 Task: Look for space in Helsingør, Denmark from 5th July, 2023 to 11th July, 2023 for 2 adults in price range Rs.8000 to Rs.16000. Place can be entire place with 2 bedrooms having 2 beds and 1 bathroom. Property type can be house, flat, guest house. Booking option can be shelf check-in. Required host language is English.
Action: Mouse moved to (635, 99)
Screenshot: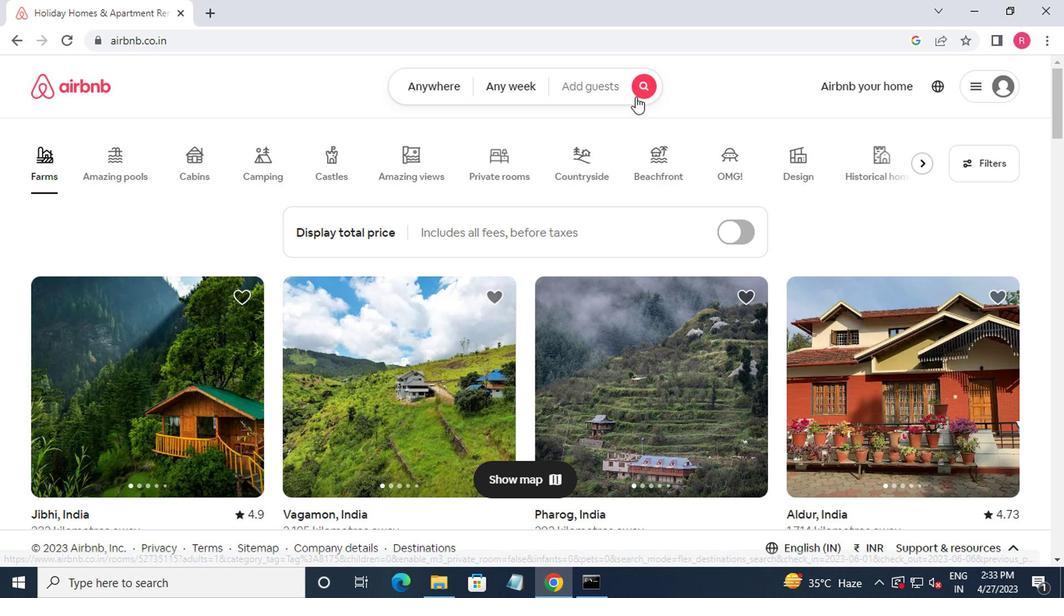 
Action: Mouse pressed left at (635, 99)
Screenshot: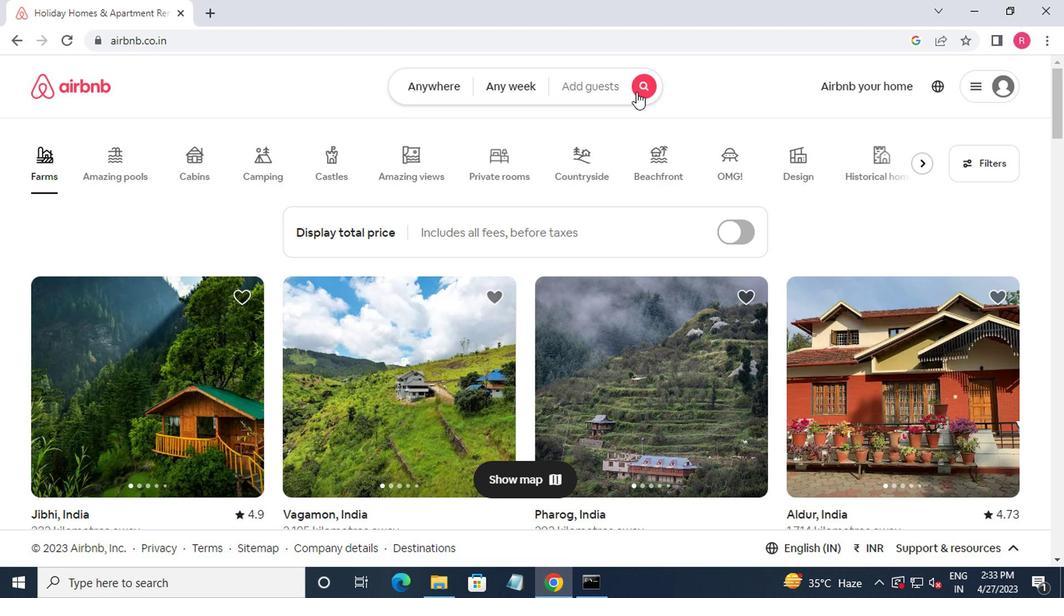 
Action: Mouse moved to (338, 151)
Screenshot: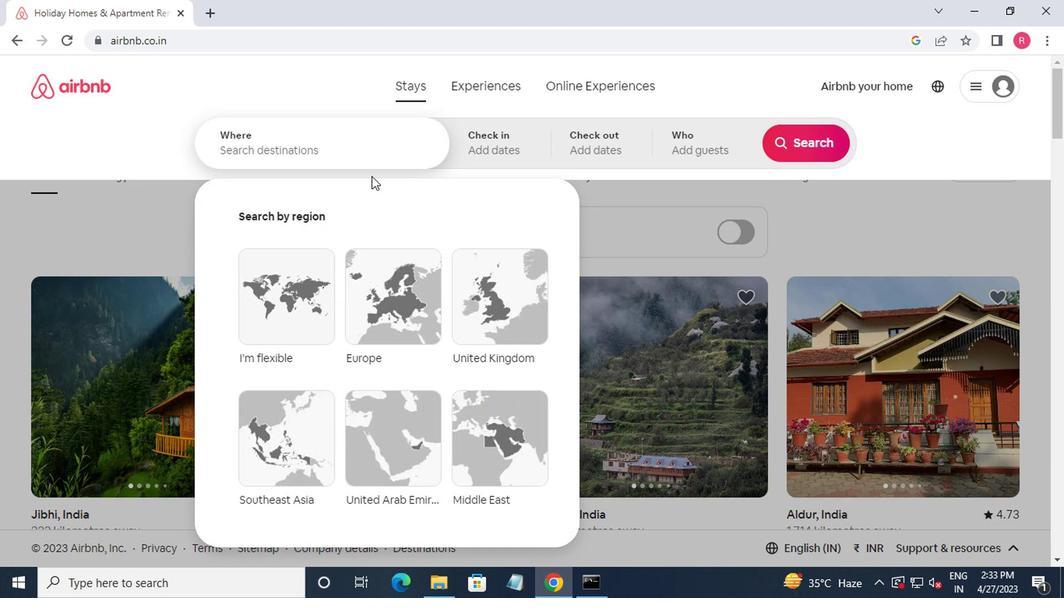 
Action: Mouse pressed left at (338, 151)
Screenshot: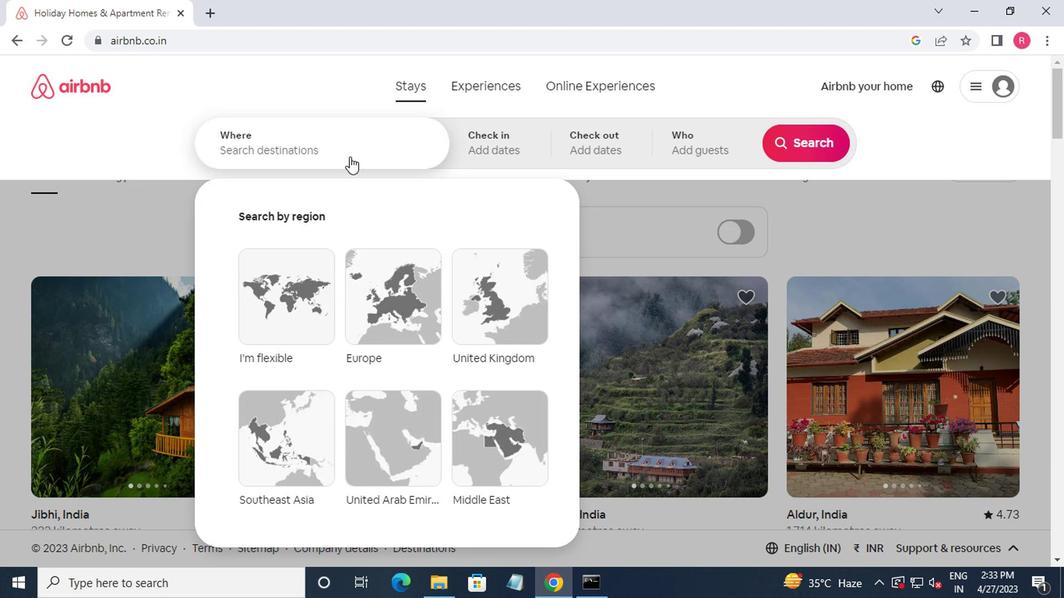 
Action: Mouse moved to (477, 71)
Screenshot: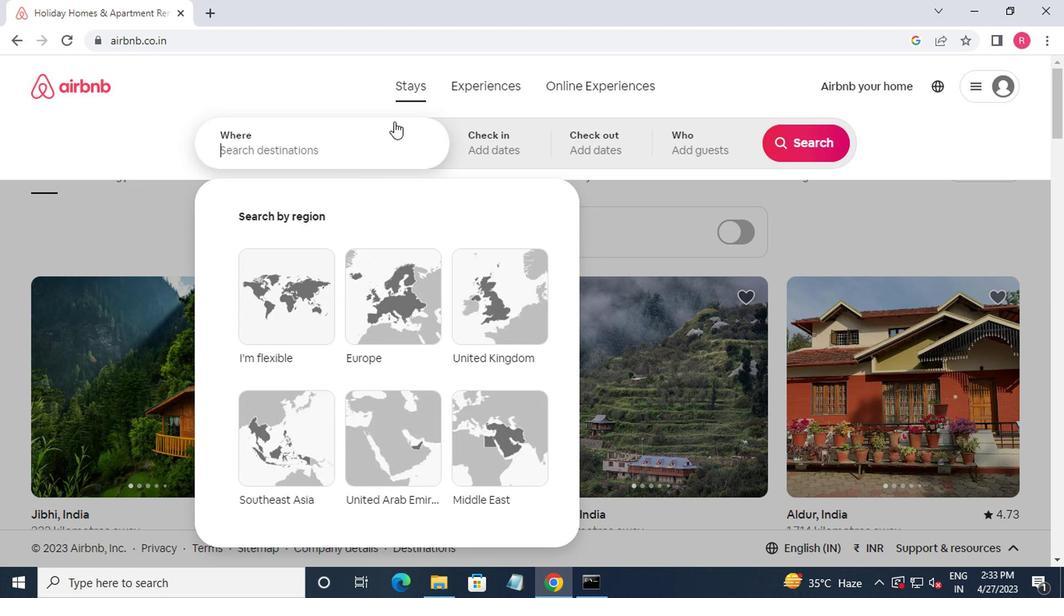 
Action: Key pressed he
Screenshot: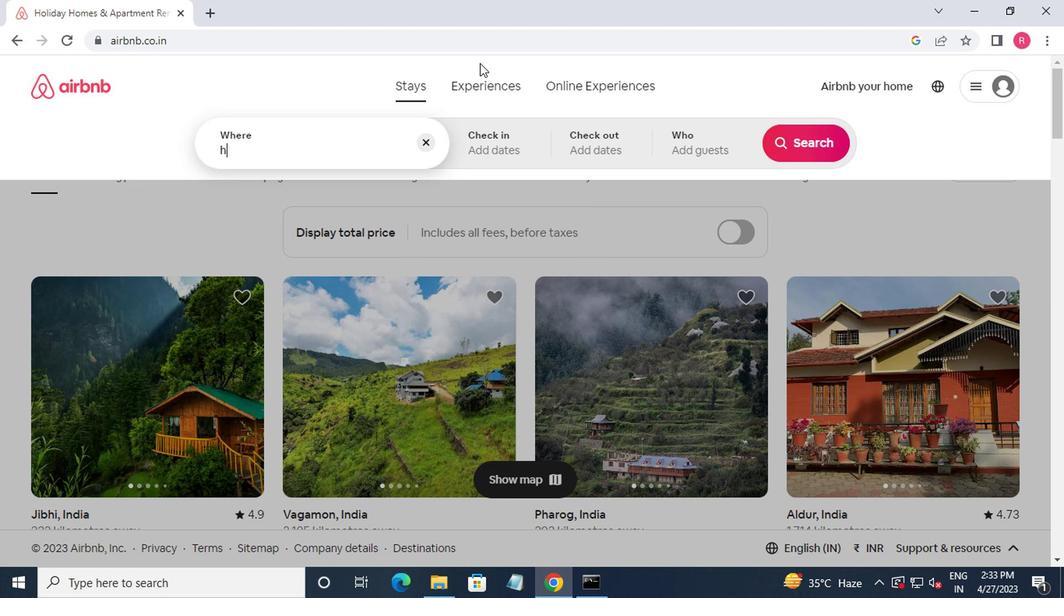 
Action: Mouse moved to (477, 71)
Screenshot: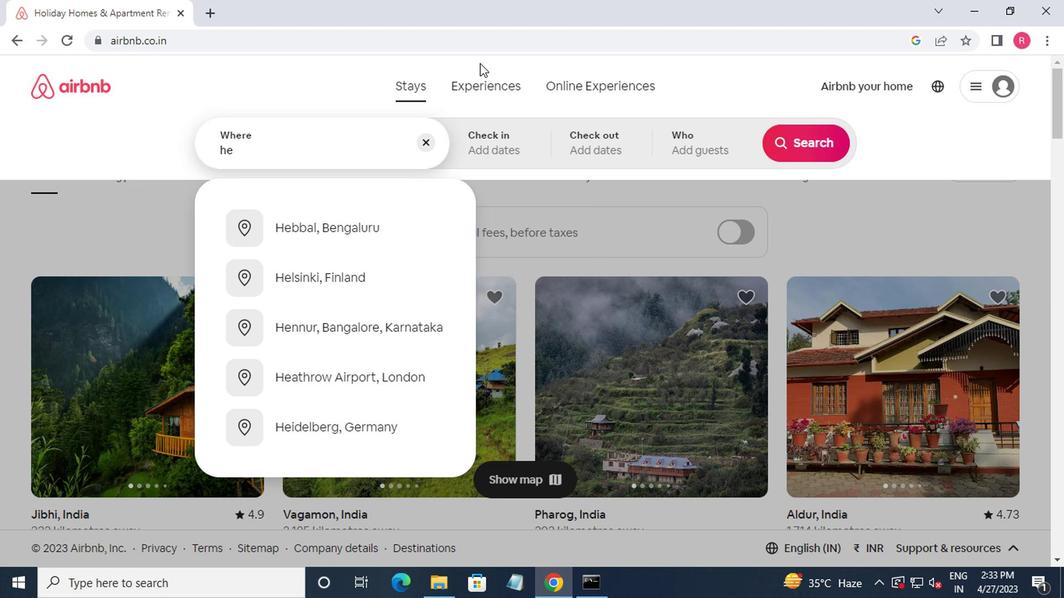 
Action: Key pressed lsingor,de<Key.down><Key.enter>
Screenshot: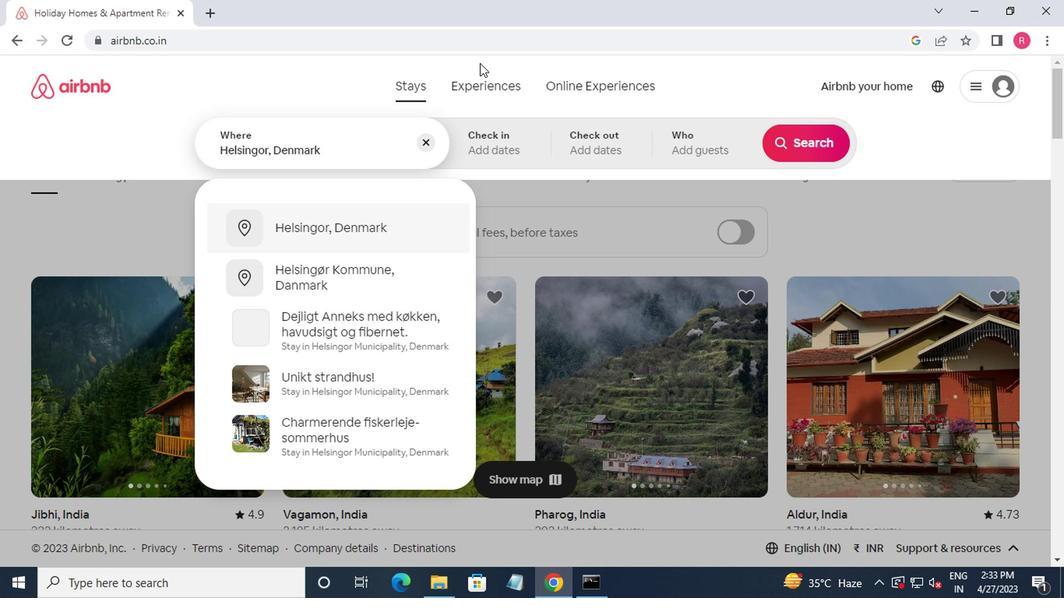 
Action: Mouse moved to (802, 263)
Screenshot: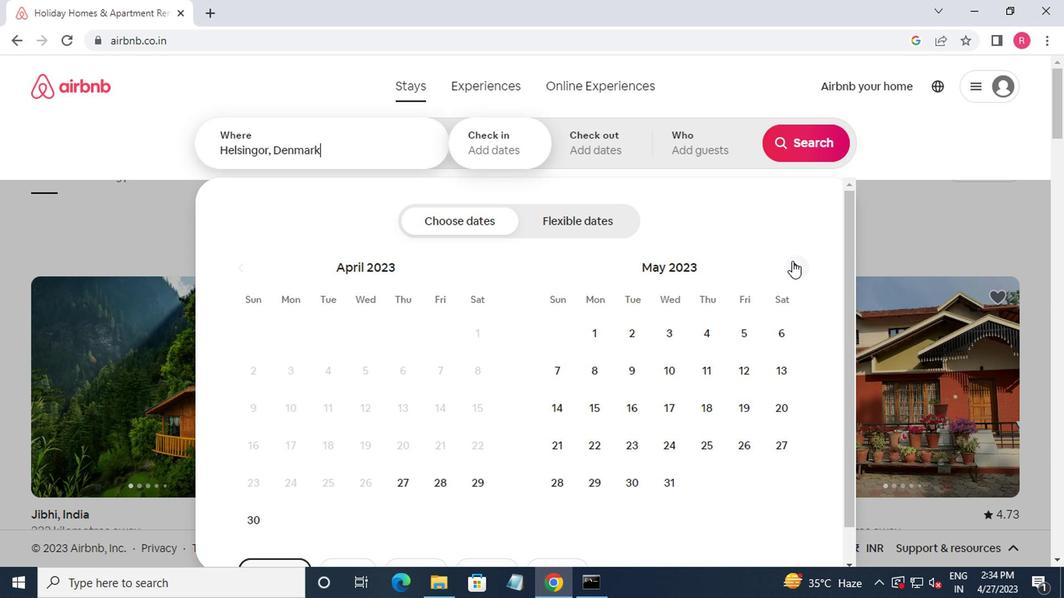 
Action: Mouse pressed left at (802, 263)
Screenshot: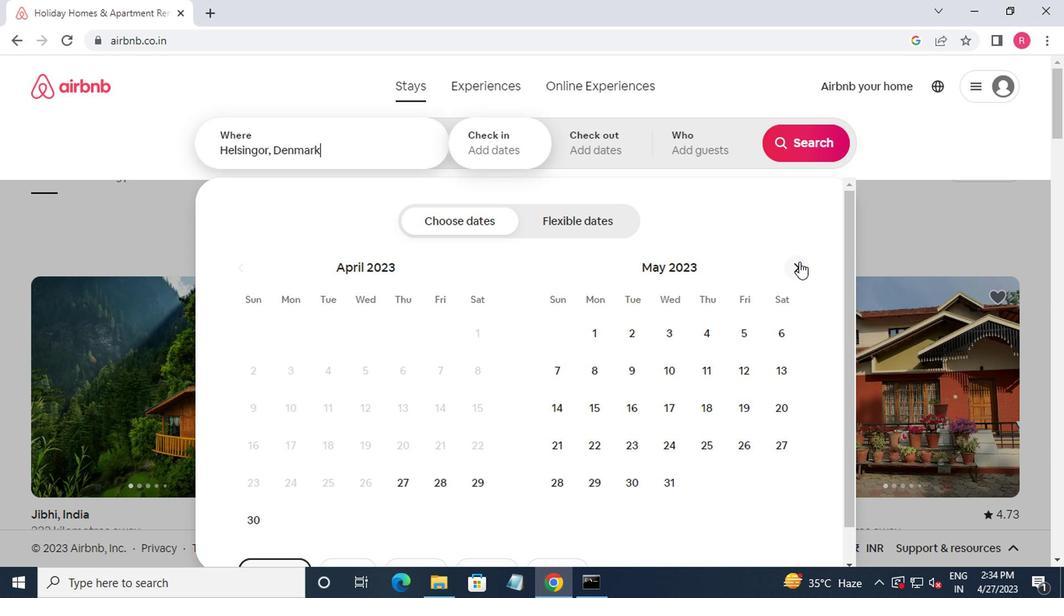 
Action: Mouse moved to (797, 267)
Screenshot: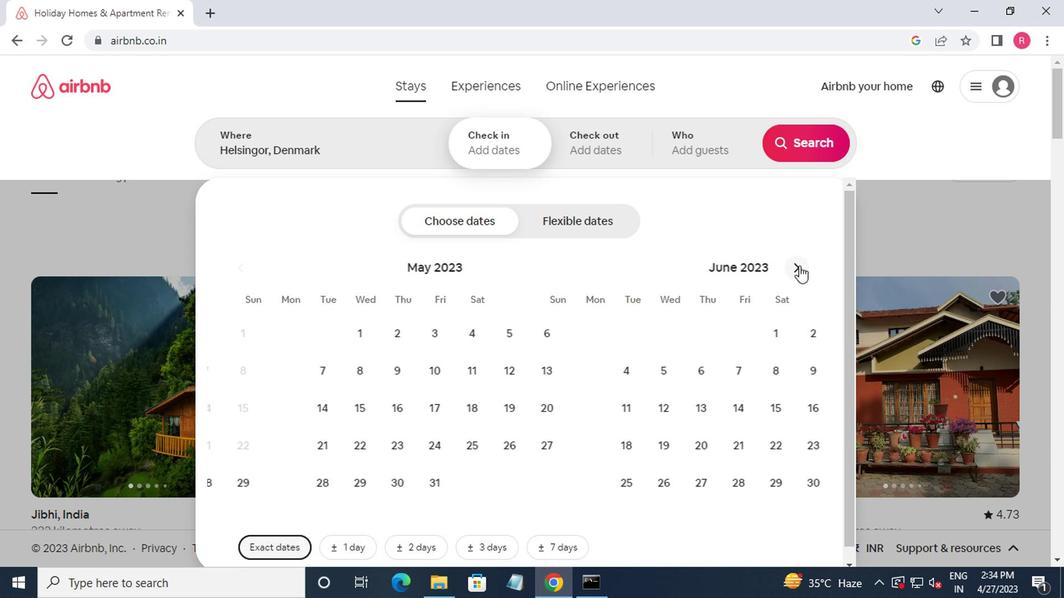 
Action: Mouse pressed left at (797, 267)
Screenshot: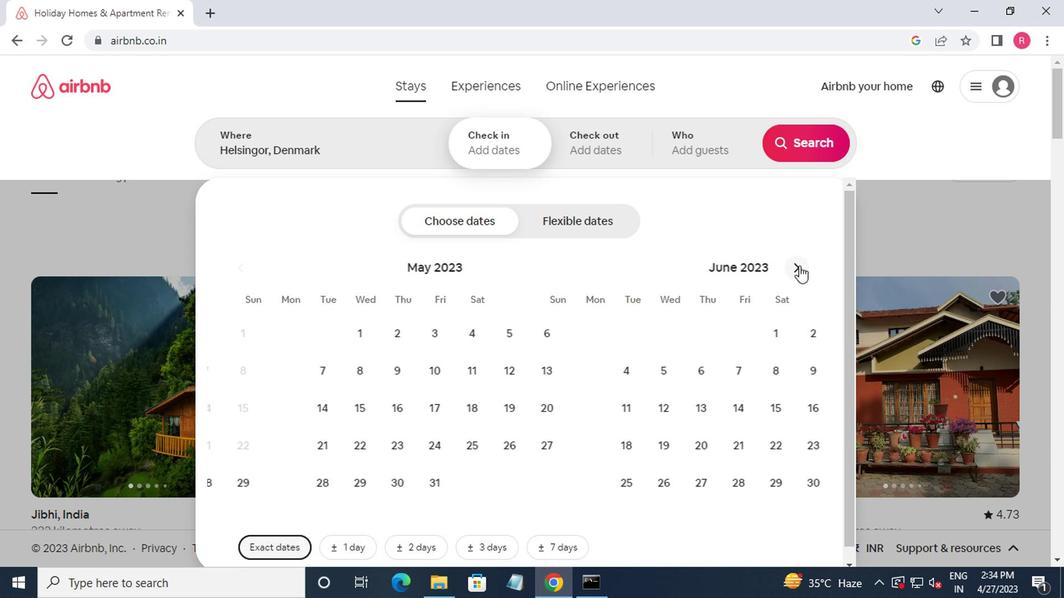 
Action: Mouse moved to (678, 373)
Screenshot: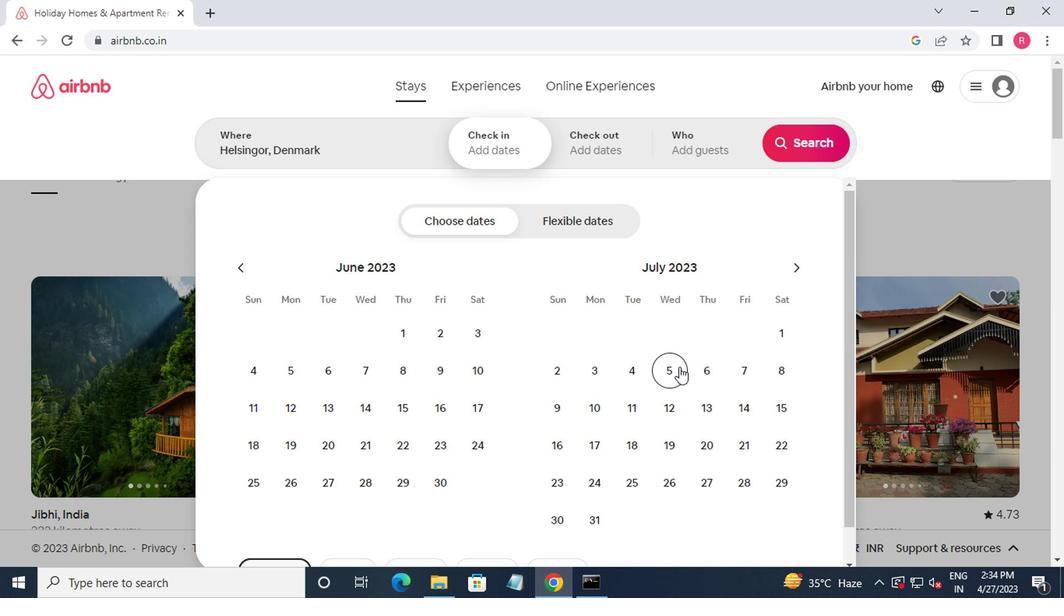 
Action: Mouse pressed left at (678, 373)
Screenshot: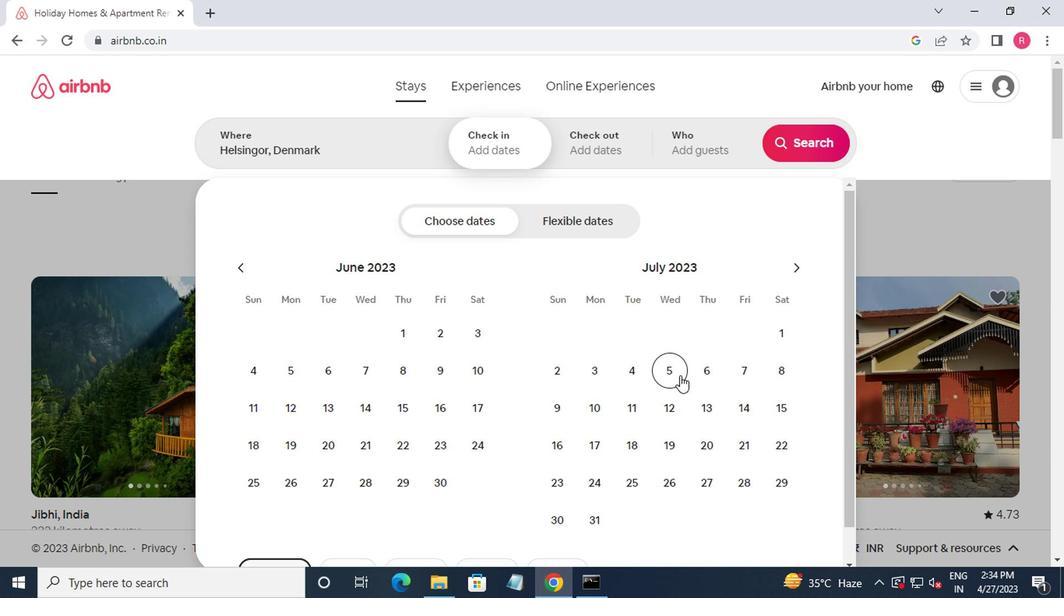 
Action: Mouse moved to (622, 411)
Screenshot: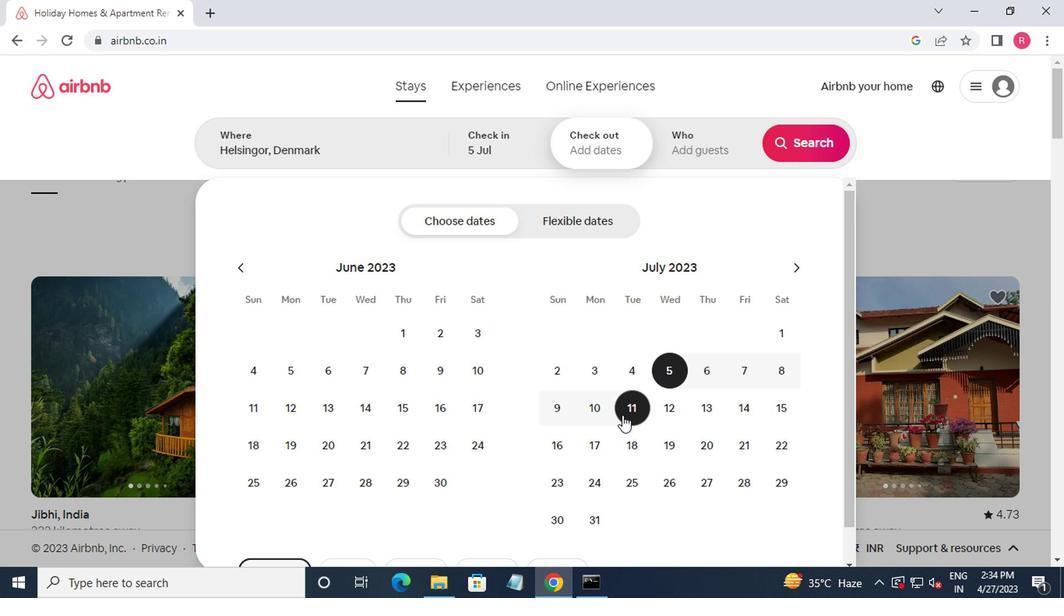 
Action: Mouse pressed left at (622, 411)
Screenshot: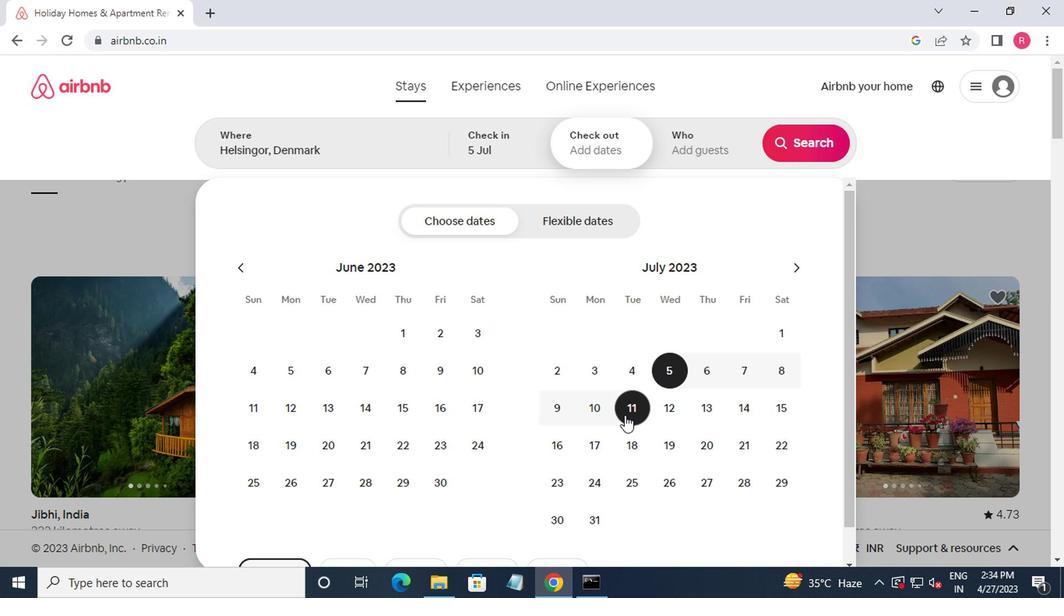 
Action: Mouse moved to (671, 156)
Screenshot: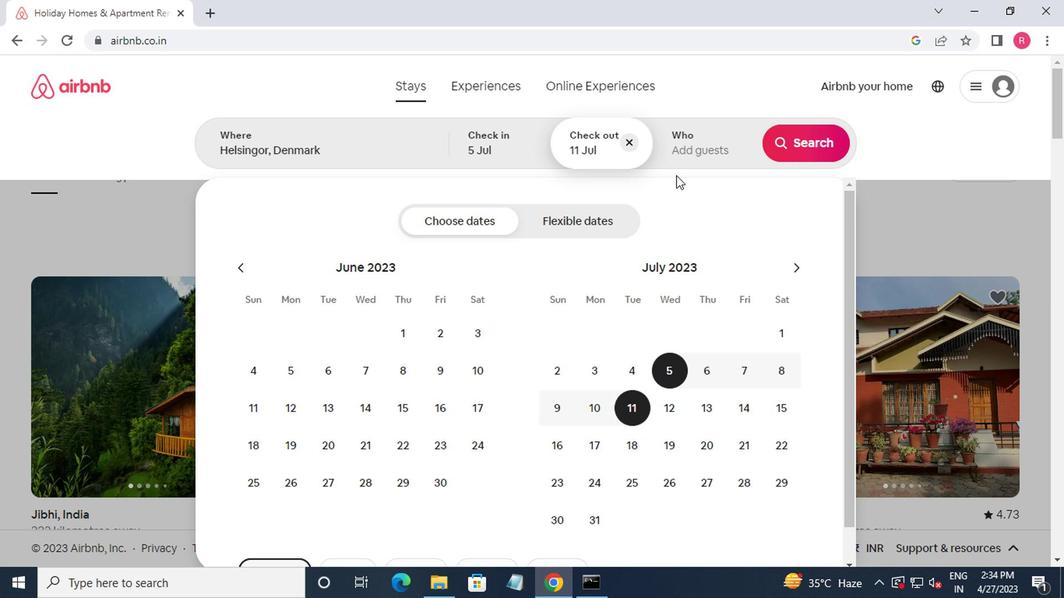 
Action: Mouse pressed left at (671, 156)
Screenshot: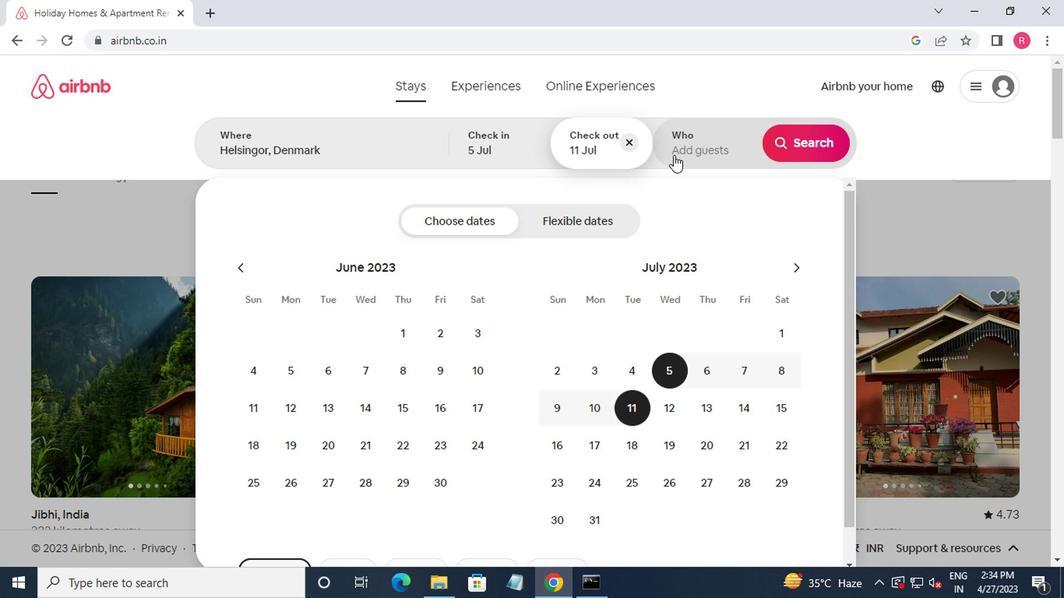 
Action: Mouse moved to (816, 228)
Screenshot: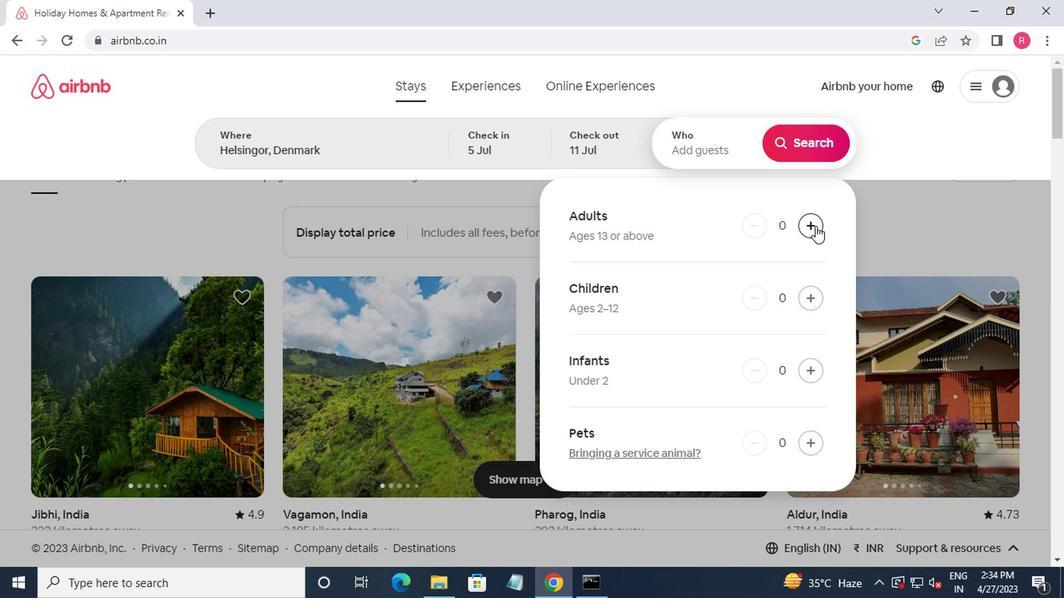 
Action: Mouse pressed left at (816, 228)
Screenshot: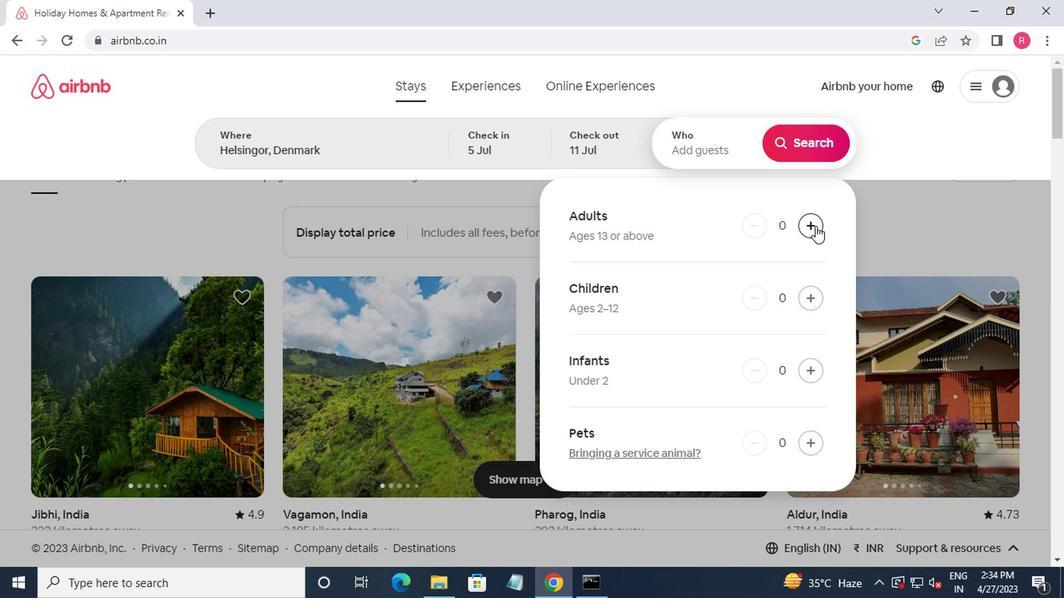 
Action: Mouse moved to (816, 228)
Screenshot: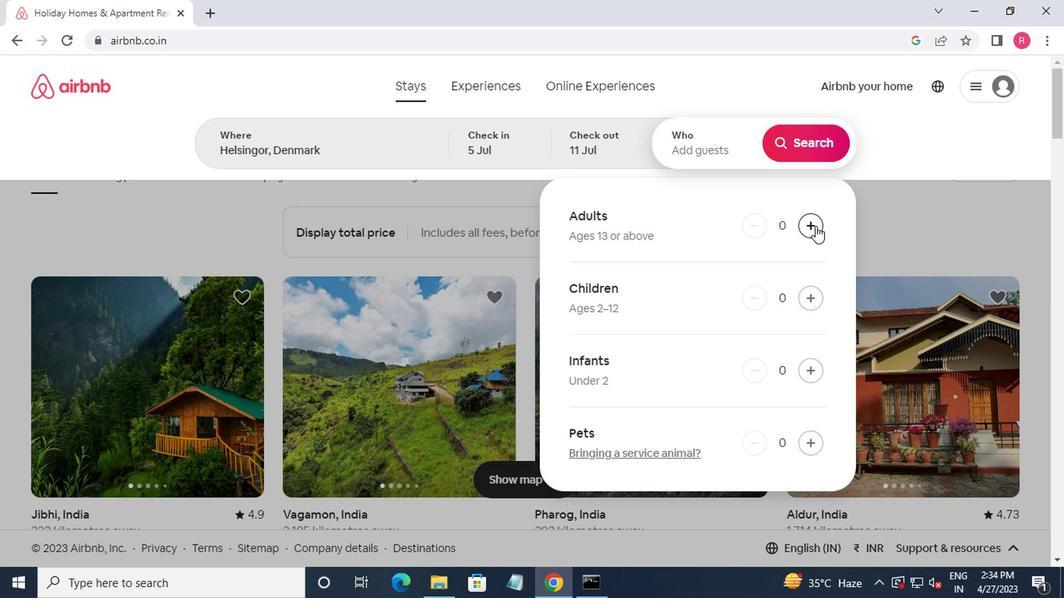 
Action: Mouse pressed left at (816, 228)
Screenshot: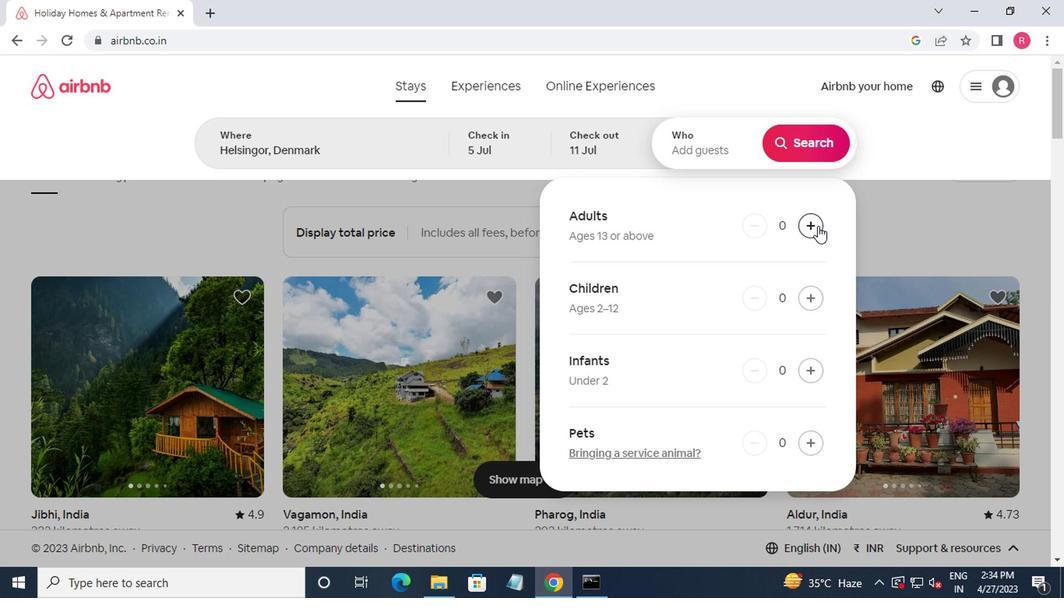 
Action: Mouse moved to (791, 153)
Screenshot: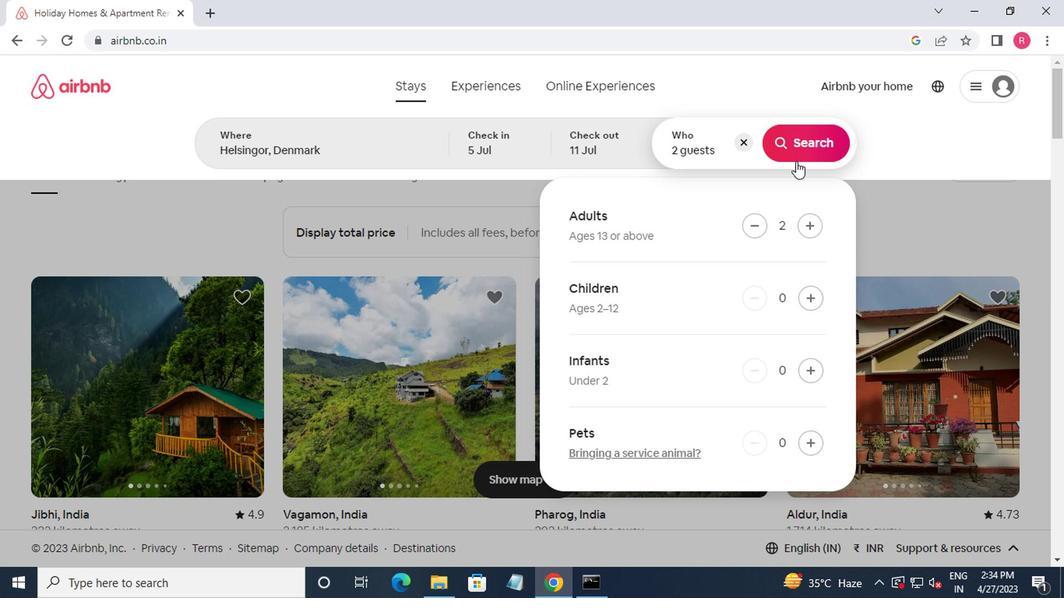 
Action: Mouse pressed left at (791, 153)
Screenshot: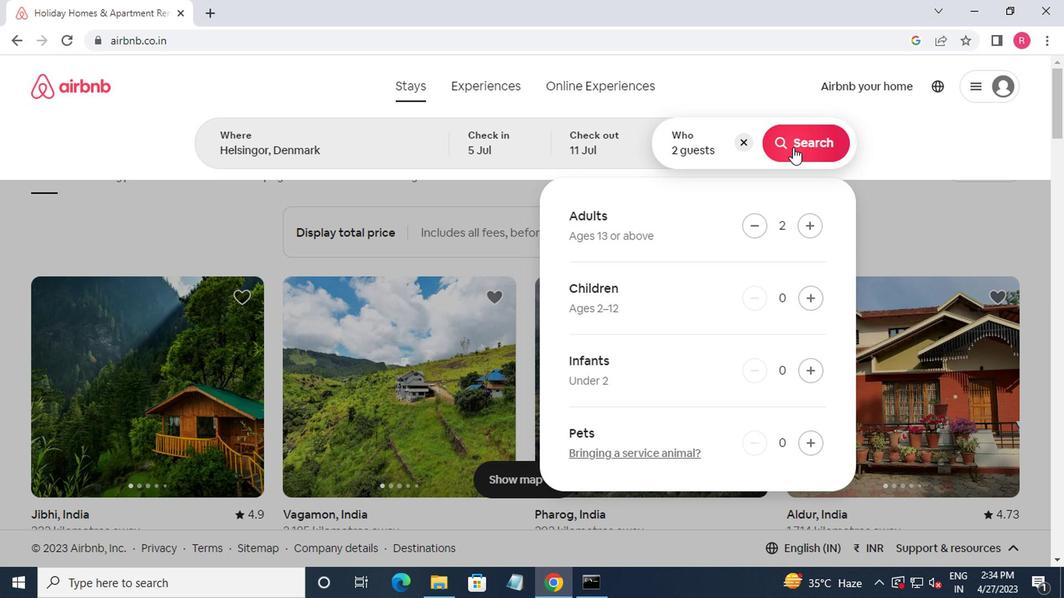 
Action: Mouse moved to (991, 154)
Screenshot: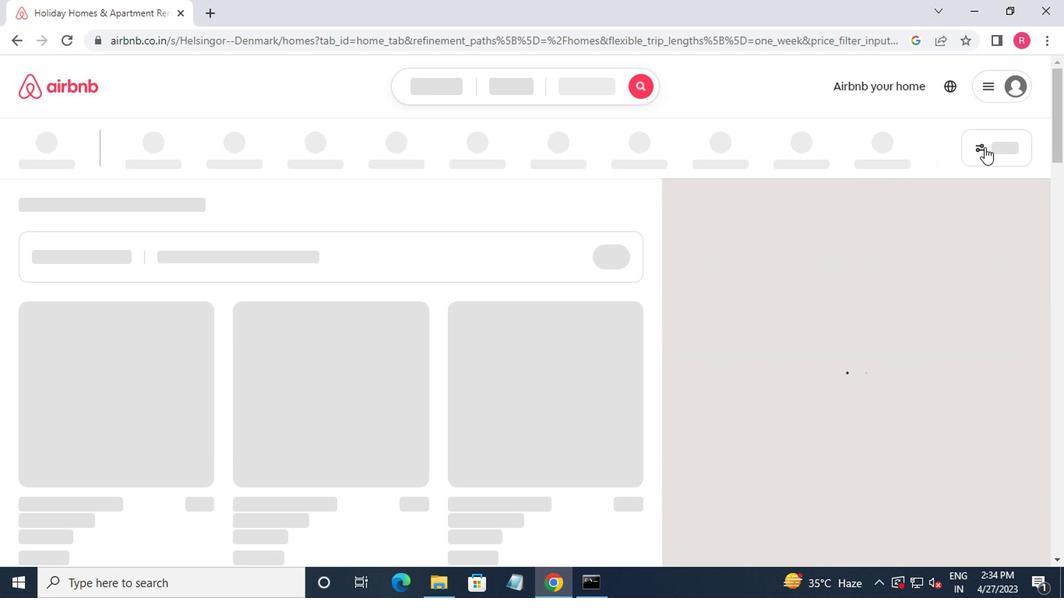 
Action: Mouse pressed left at (991, 154)
Screenshot: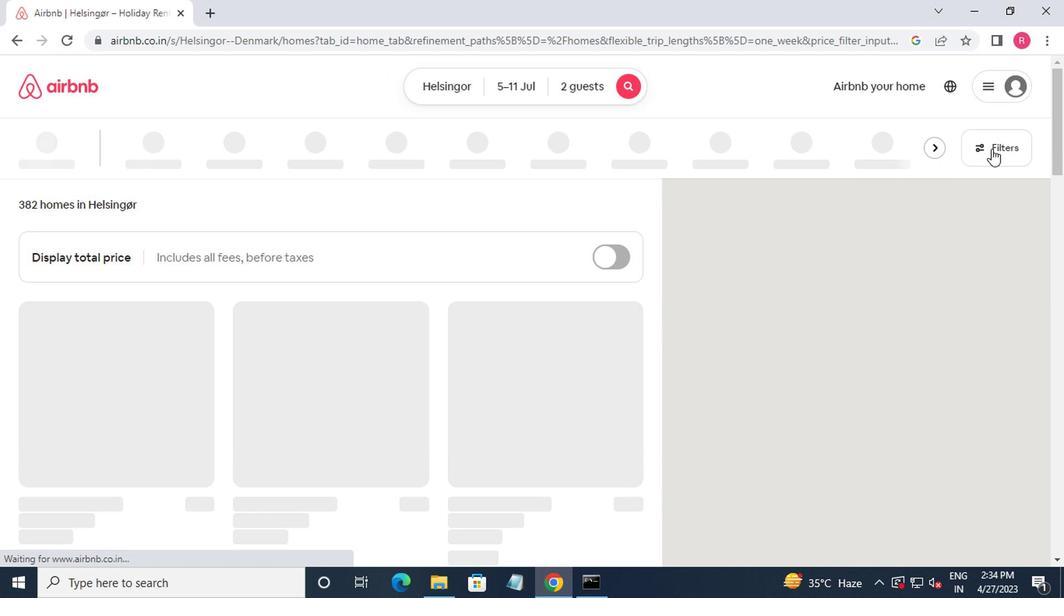 
Action: Mouse moved to (388, 337)
Screenshot: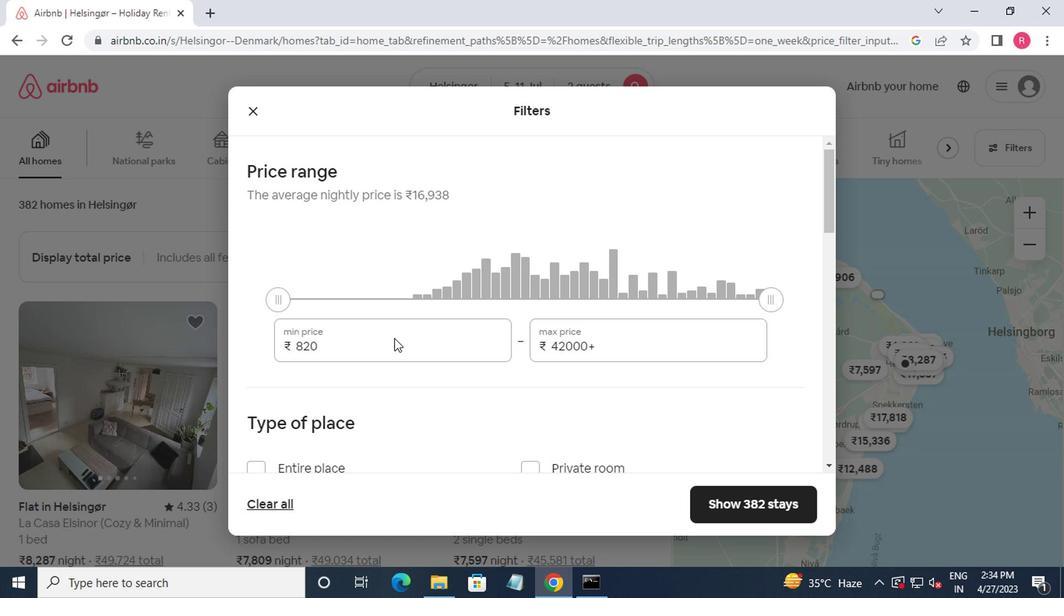
Action: Mouse pressed left at (388, 337)
Screenshot: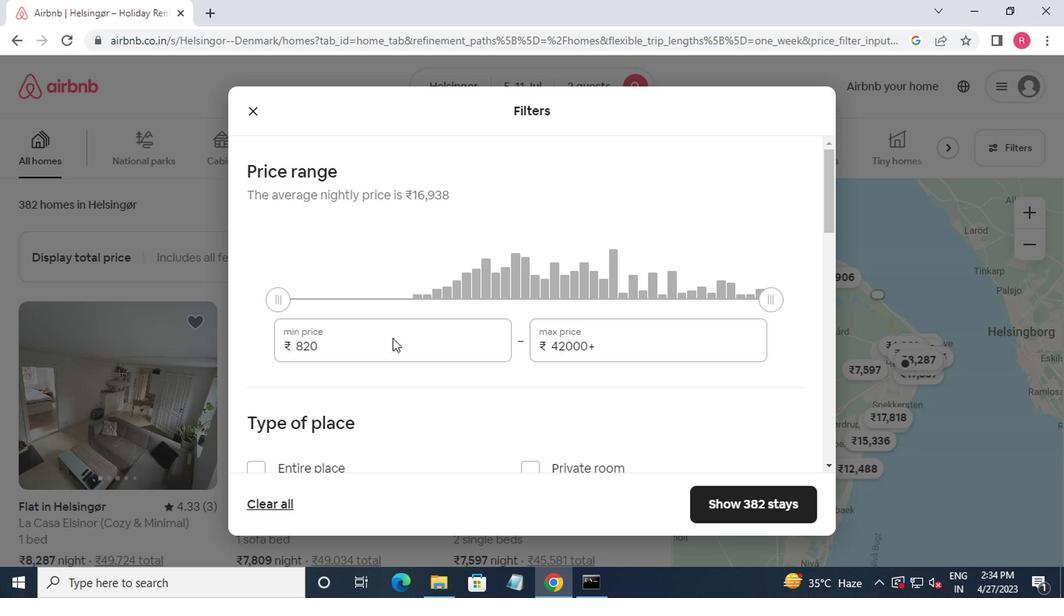 
Action: Mouse moved to (464, 284)
Screenshot: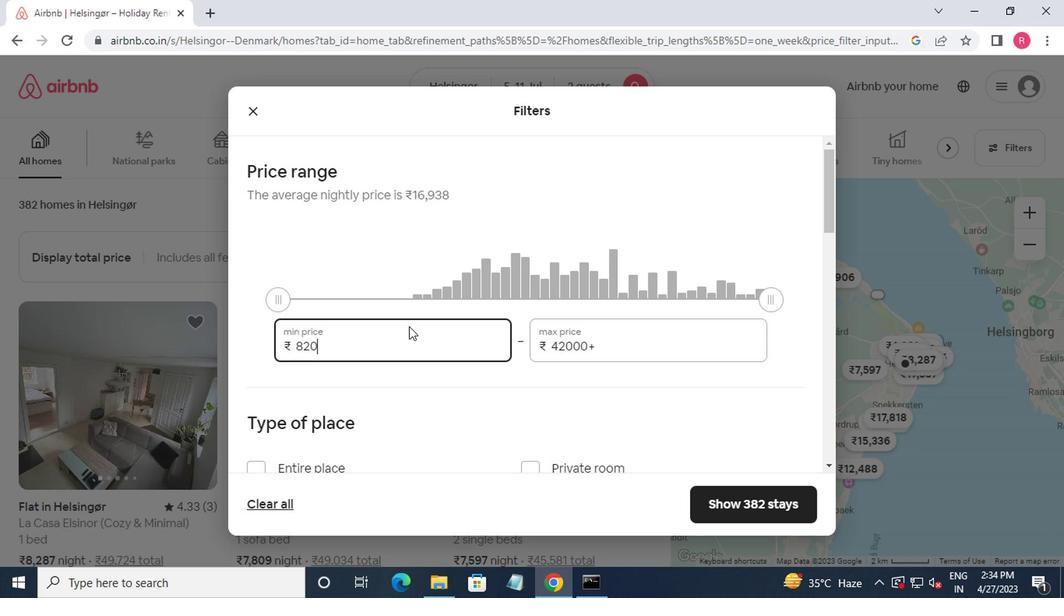 
Action: Key pressed <Key.backspace><Key.backspace>000<Key.tab>16000
Screenshot: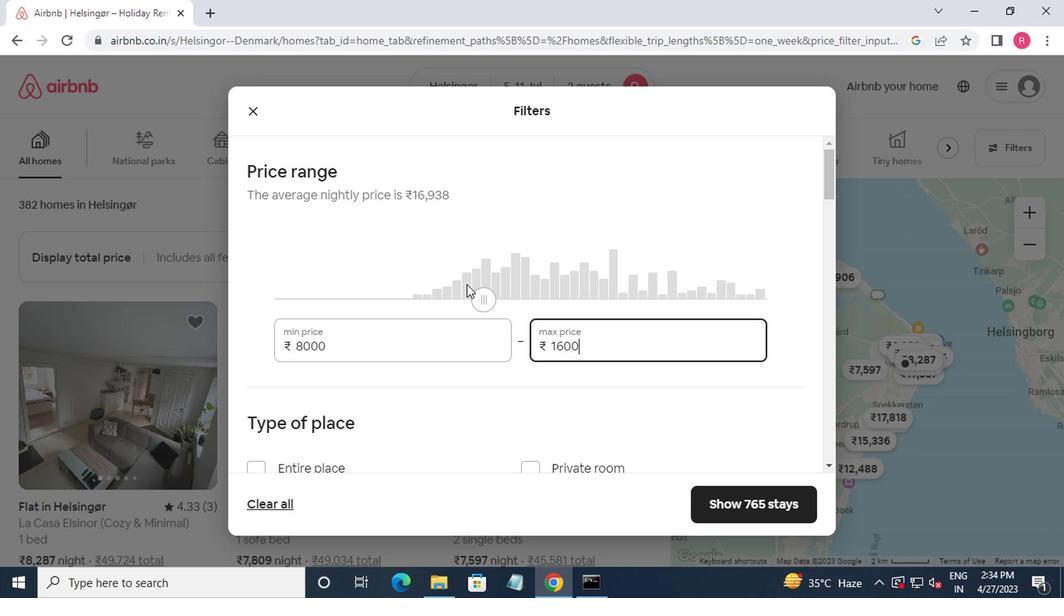 
Action: Mouse moved to (629, 466)
Screenshot: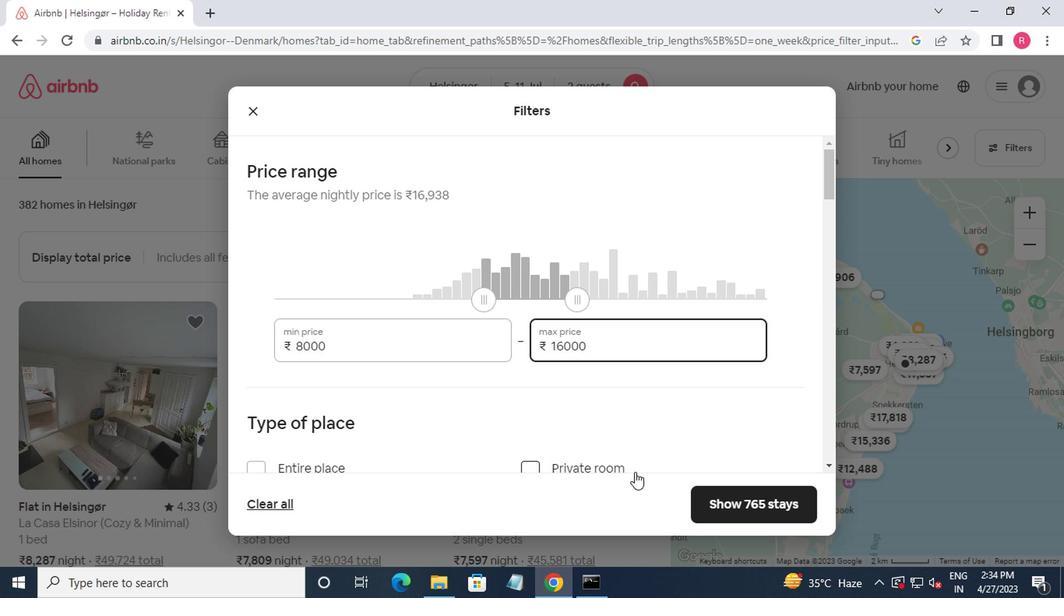 
Action: Mouse scrolled (629, 465) with delta (0, 0)
Screenshot: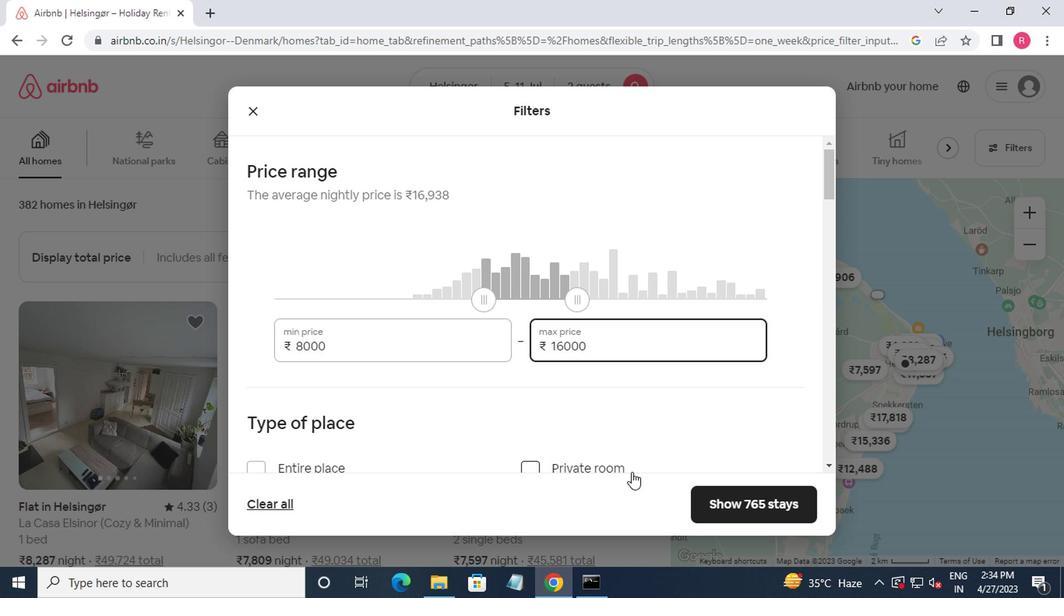 
Action: Mouse moved to (570, 468)
Screenshot: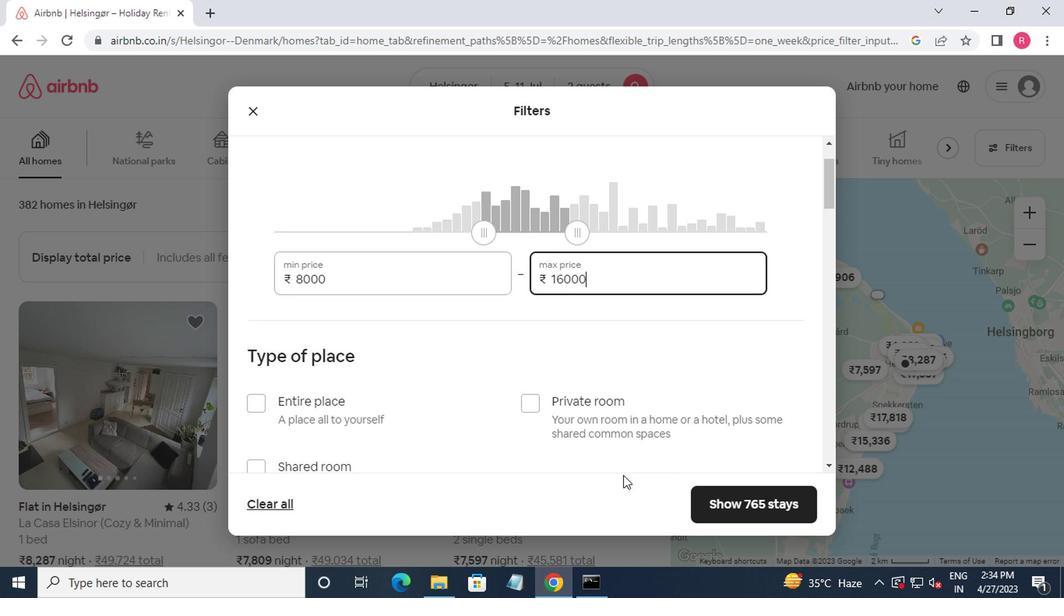 
Action: Mouse scrolled (570, 467) with delta (0, 0)
Screenshot: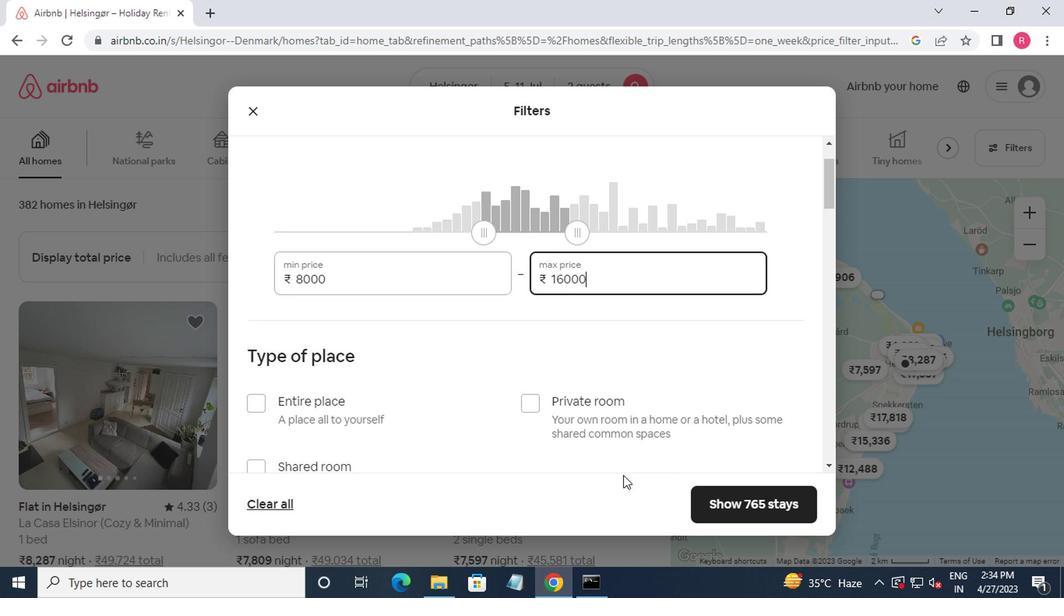 
Action: Mouse moved to (477, 450)
Screenshot: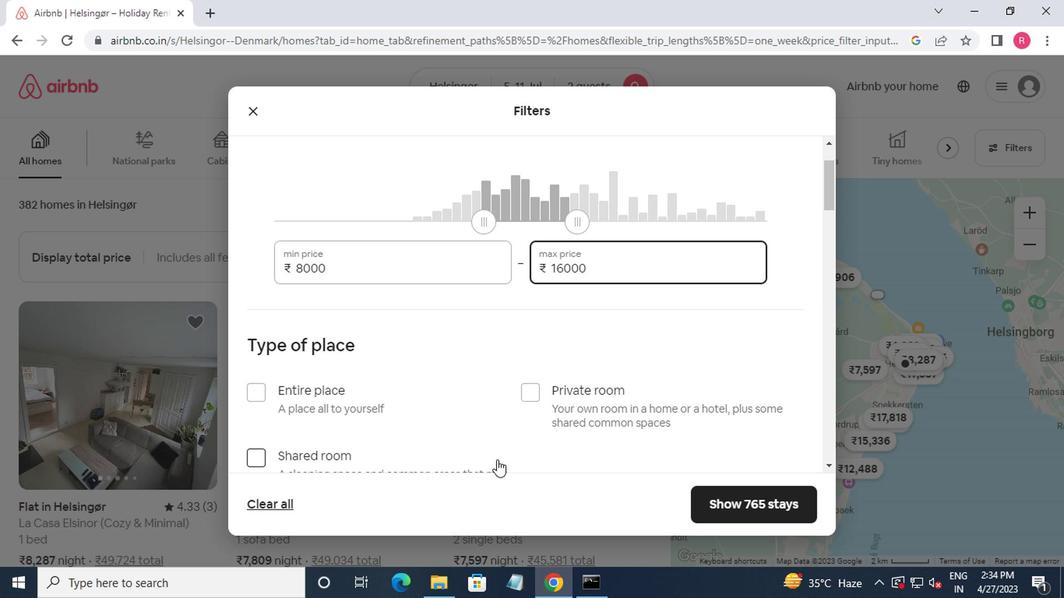 
Action: Mouse scrolled (477, 449) with delta (0, 0)
Screenshot: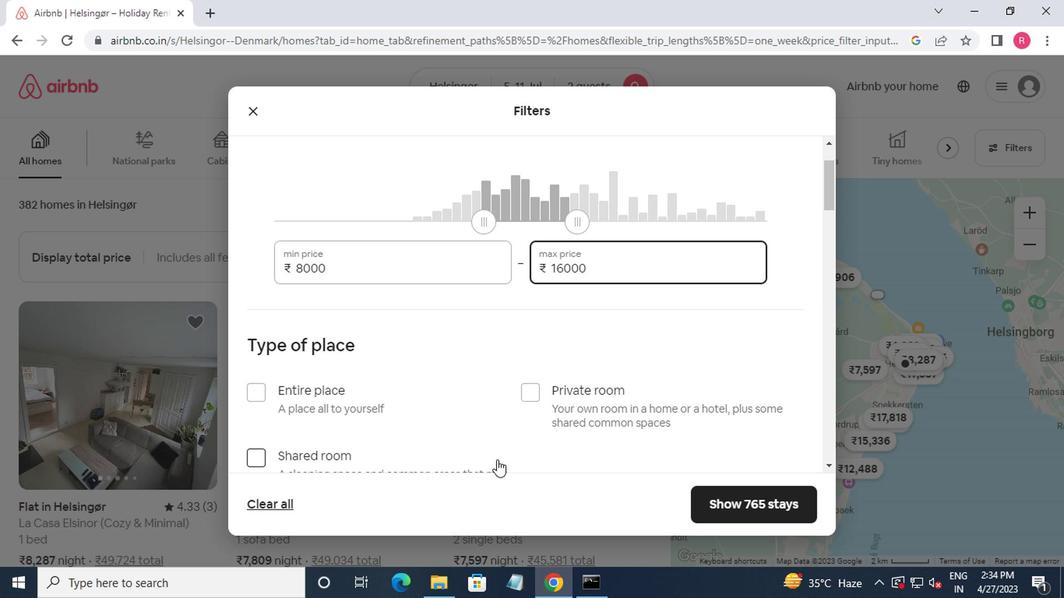
Action: Mouse moved to (445, 436)
Screenshot: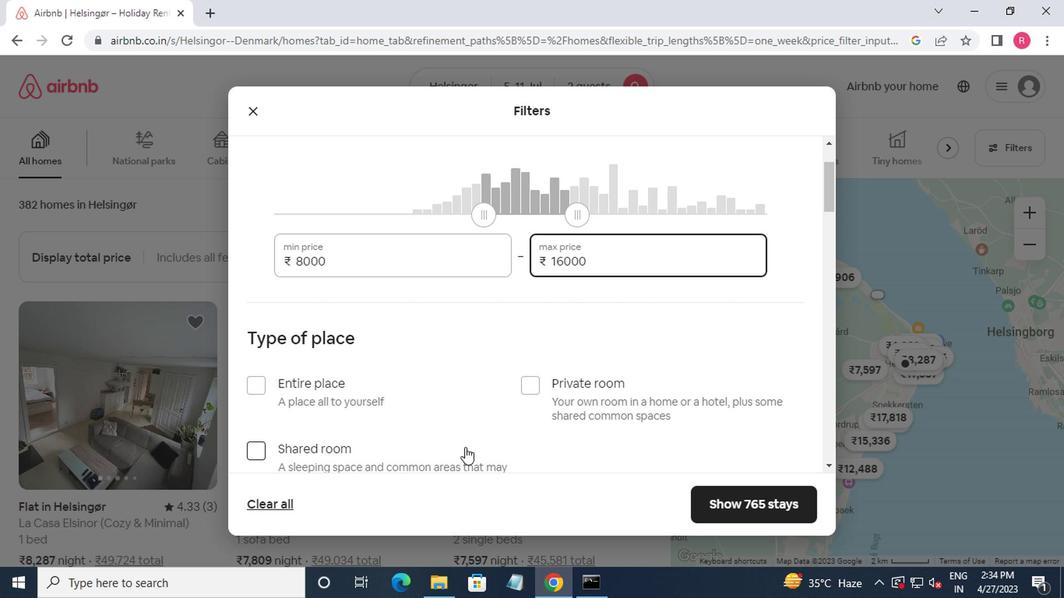 
Action: Mouse scrolled (445, 435) with delta (0, -1)
Screenshot: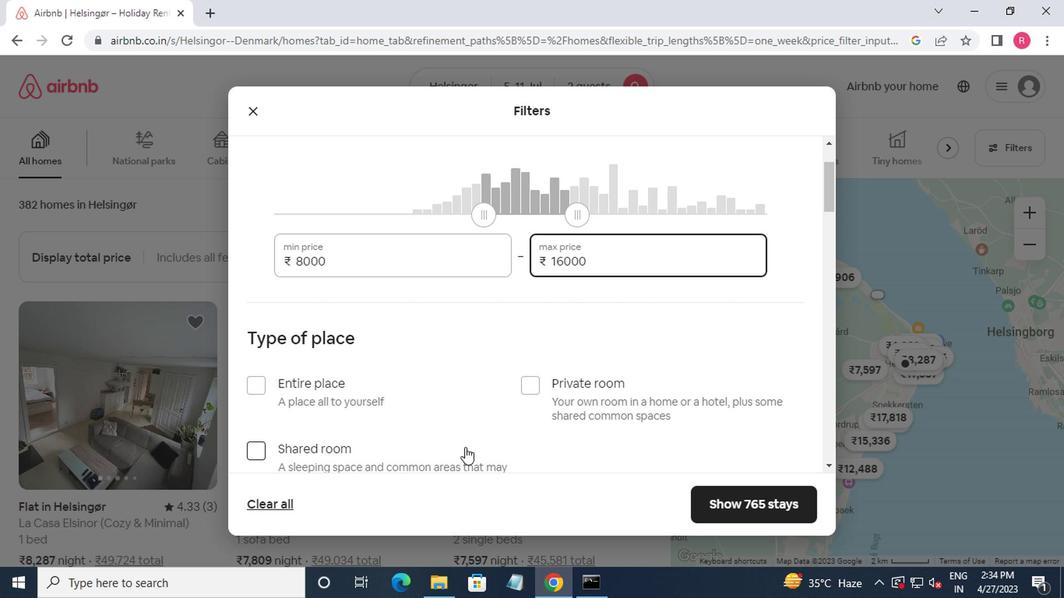 
Action: Mouse moved to (254, 233)
Screenshot: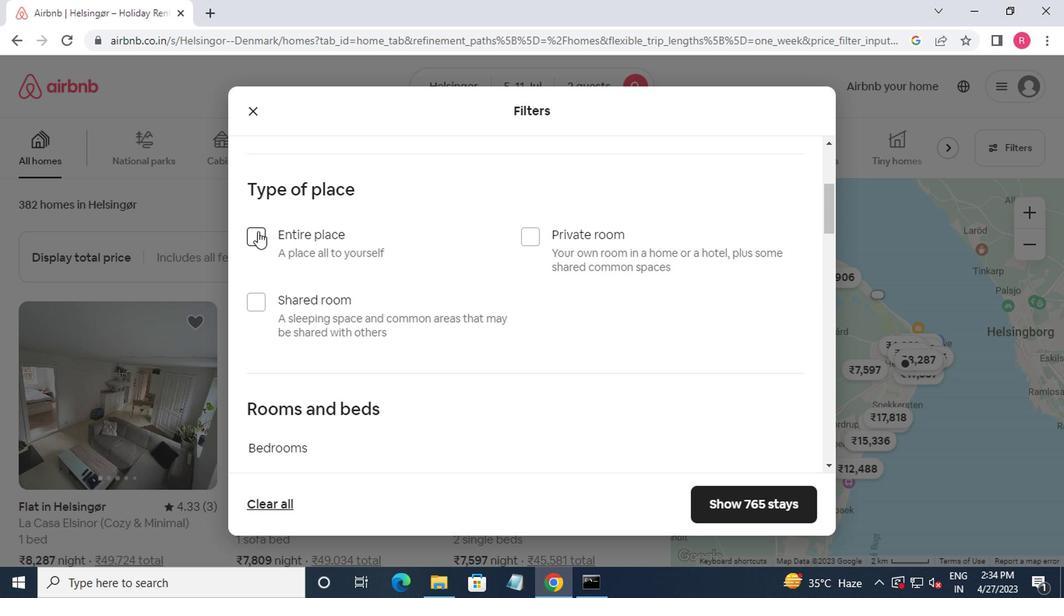 
Action: Mouse pressed left at (254, 233)
Screenshot: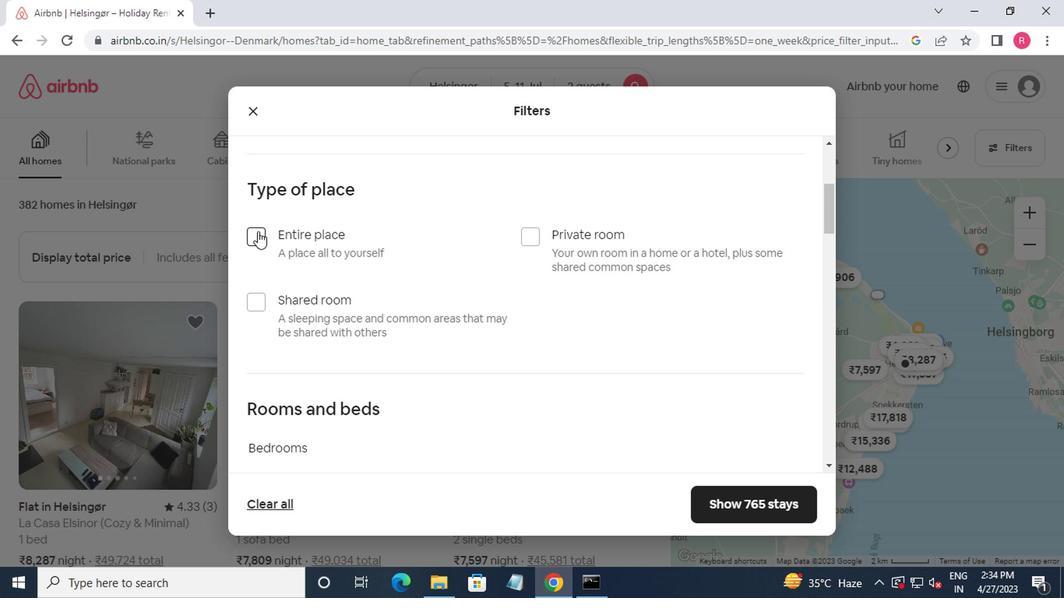
Action: Mouse moved to (233, 229)
Screenshot: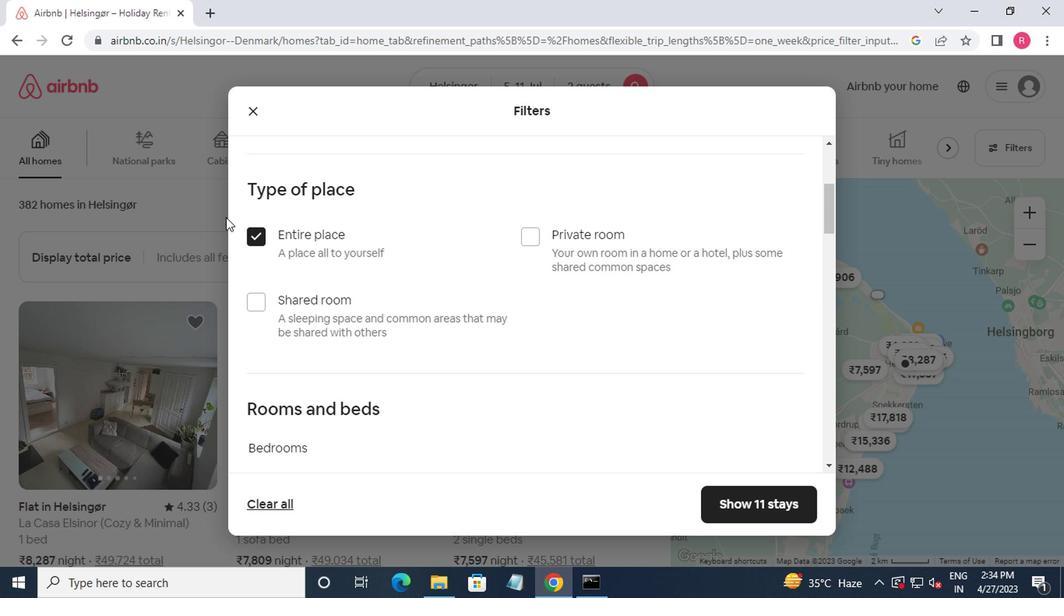 
Action: Mouse scrolled (233, 228) with delta (0, 0)
Screenshot: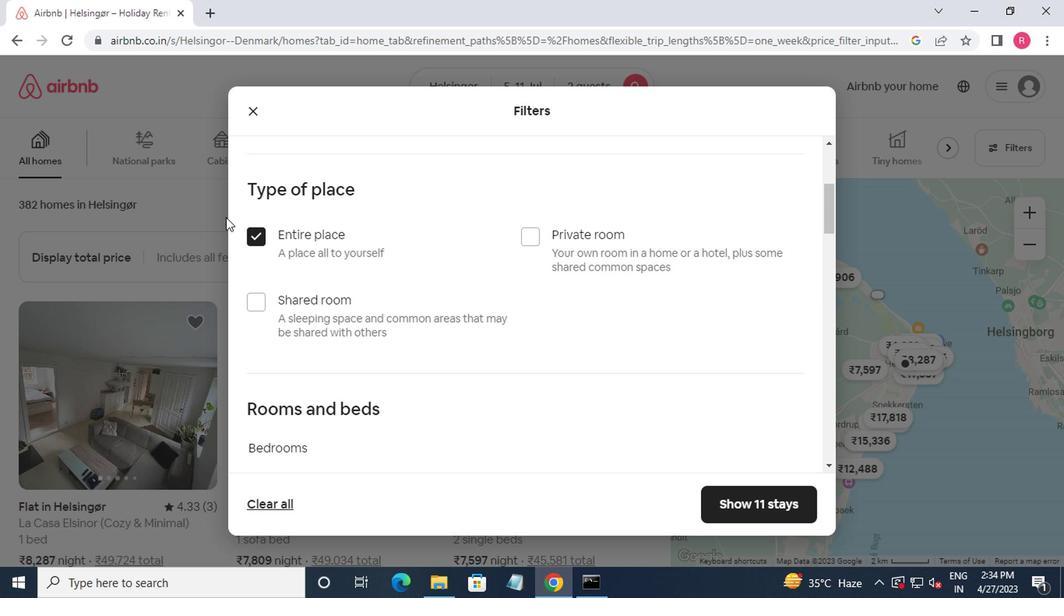 
Action: Mouse moved to (248, 241)
Screenshot: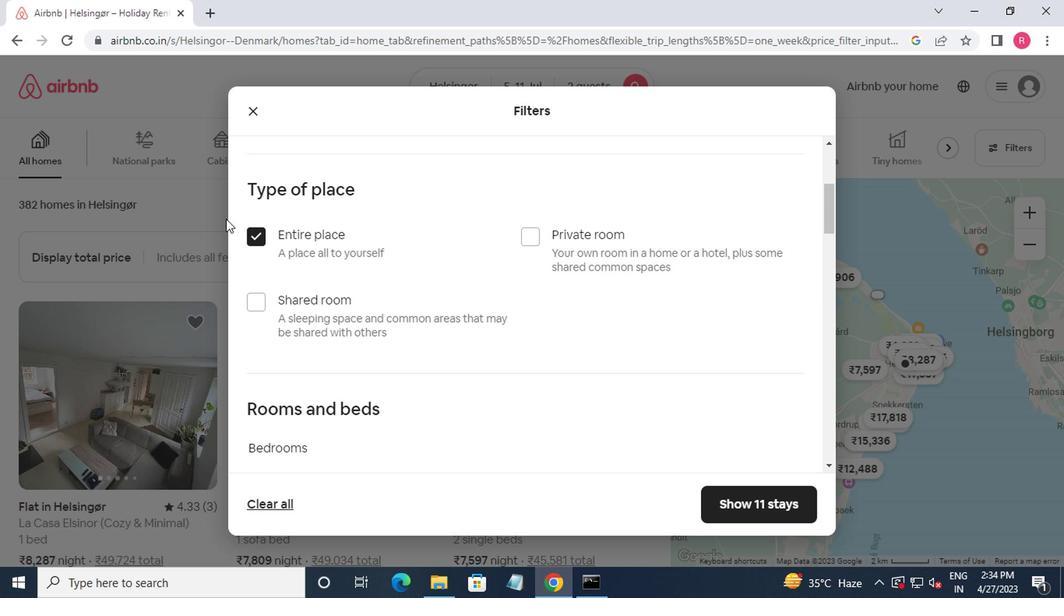 
Action: Mouse scrolled (248, 240) with delta (0, -1)
Screenshot: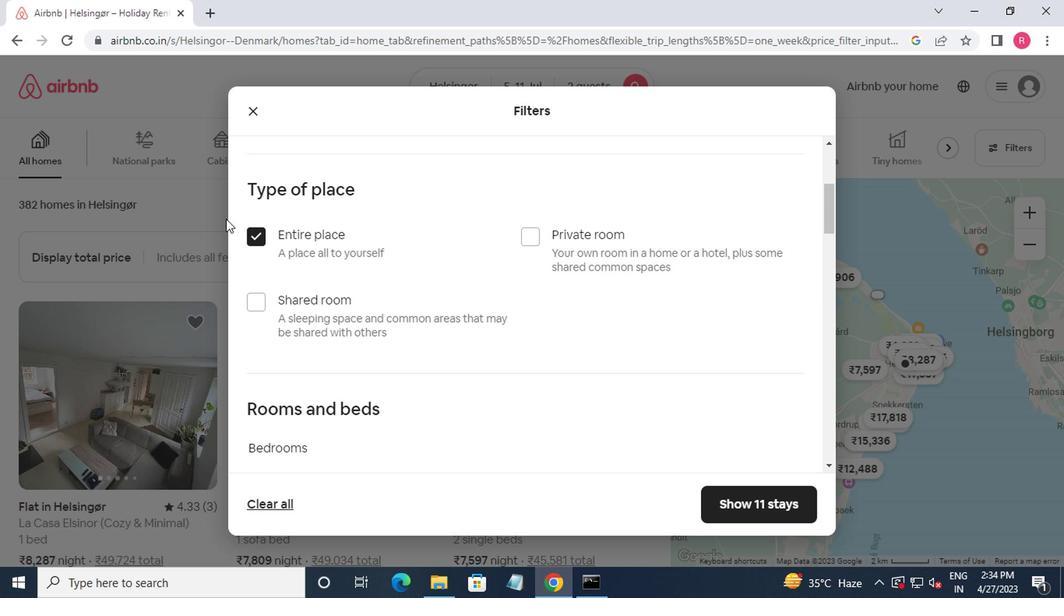
Action: Mouse moved to (399, 335)
Screenshot: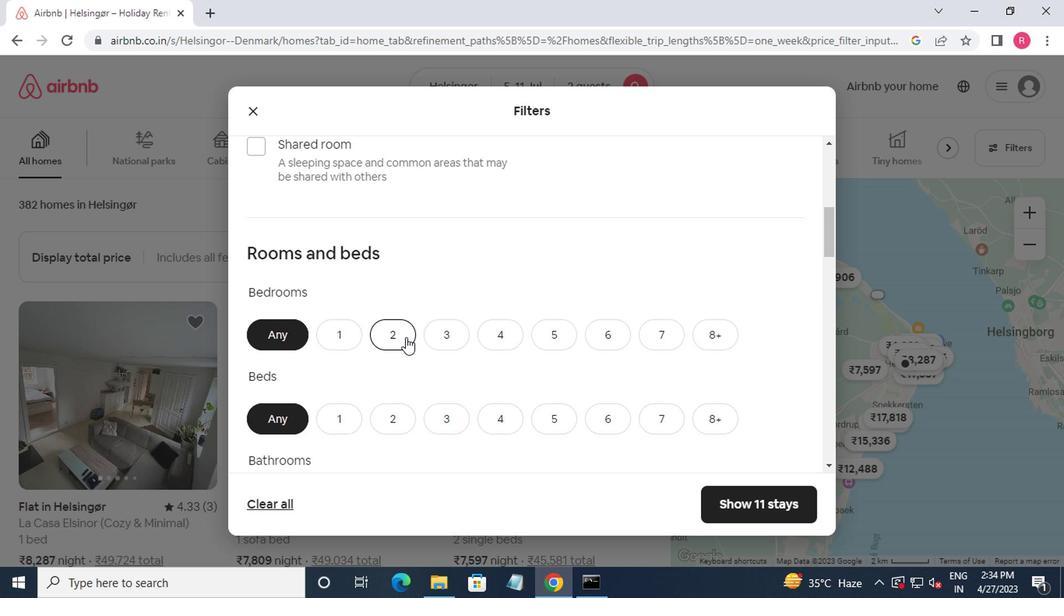 
Action: Mouse pressed left at (399, 335)
Screenshot: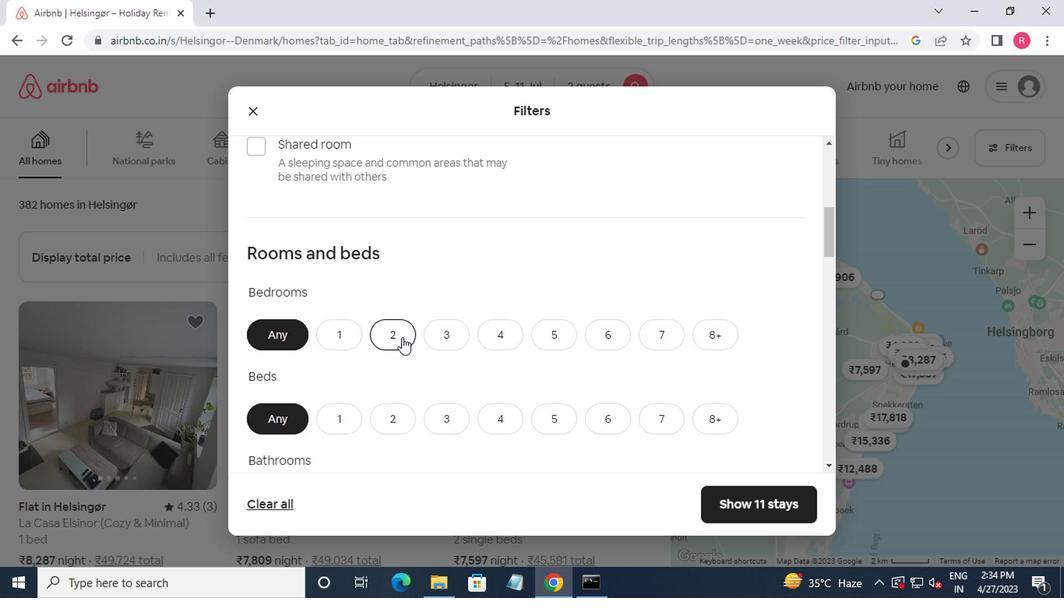 
Action: Mouse moved to (398, 421)
Screenshot: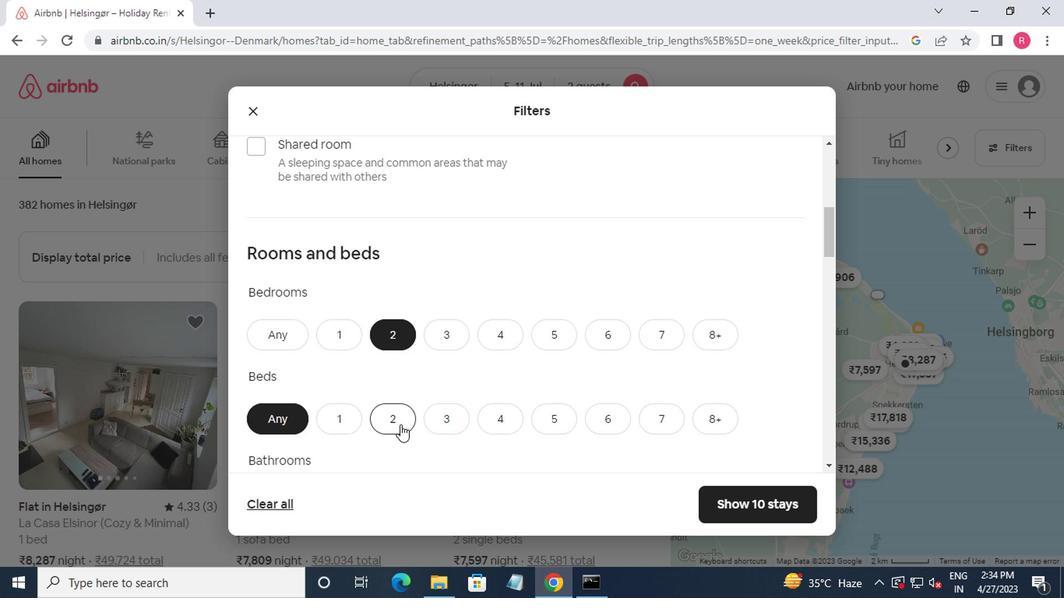 
Action: Mouse pressed left at (398, 421)
Screenshot: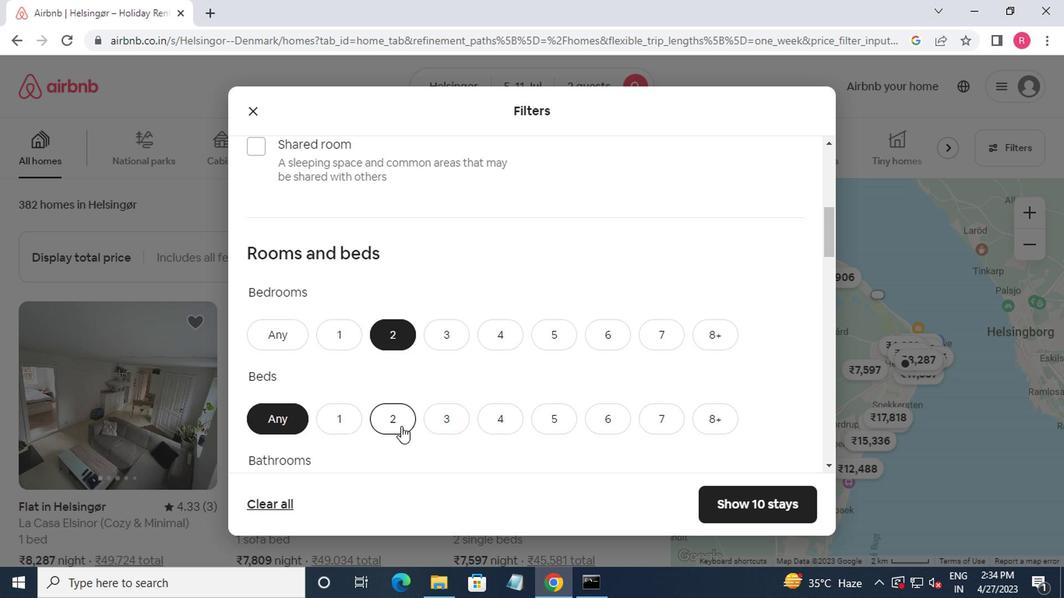 
Action: Mouse moved to (392, 413)
Screenshot: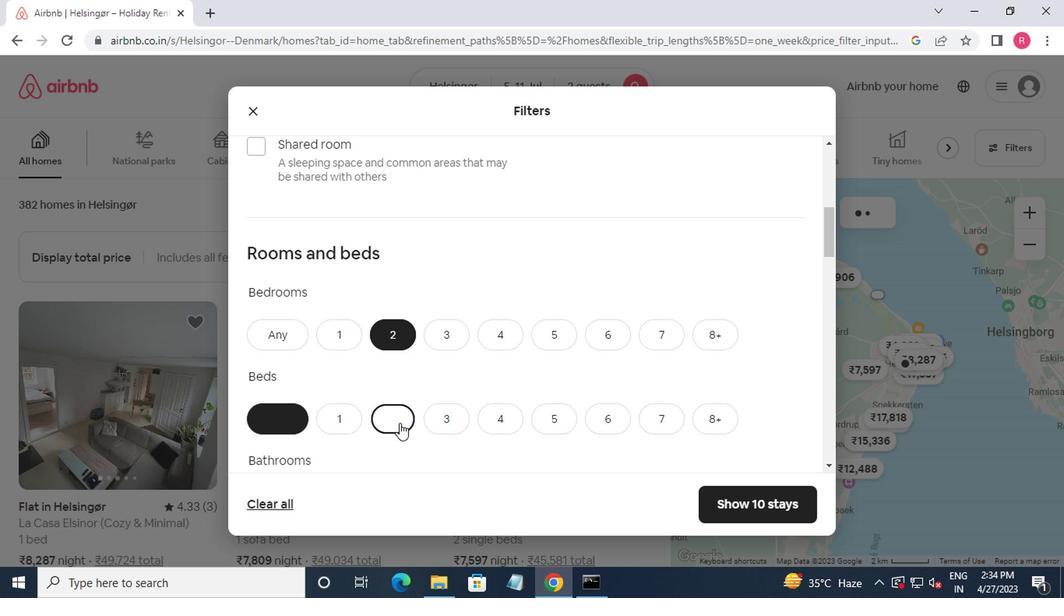 
Action: Mouse scrolled (392, 413) with delta (0, 0)
Screenshot: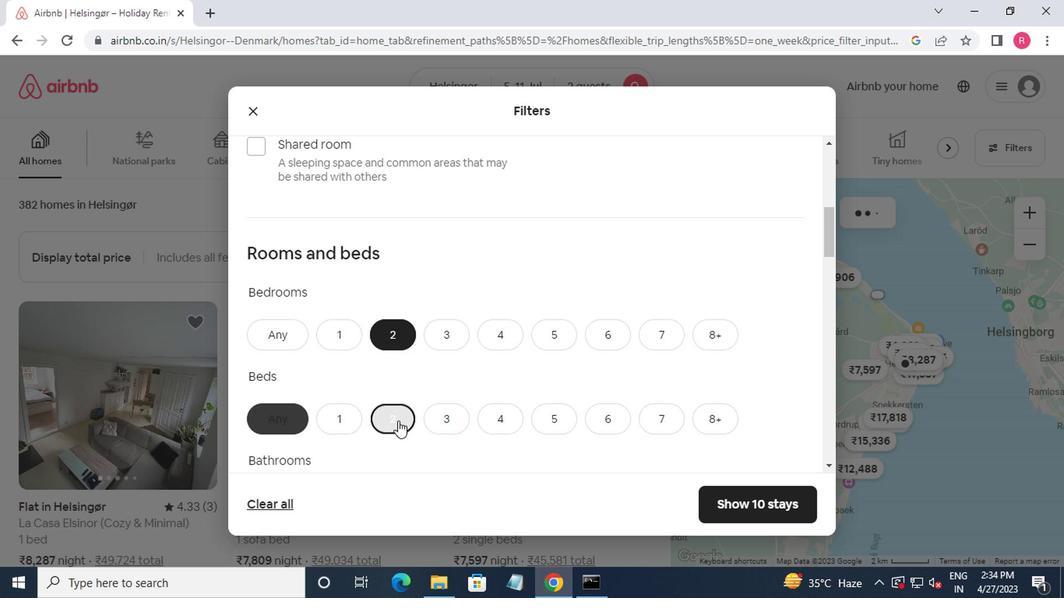 
Action: Mouse moved to (389, 413)
Screenshot: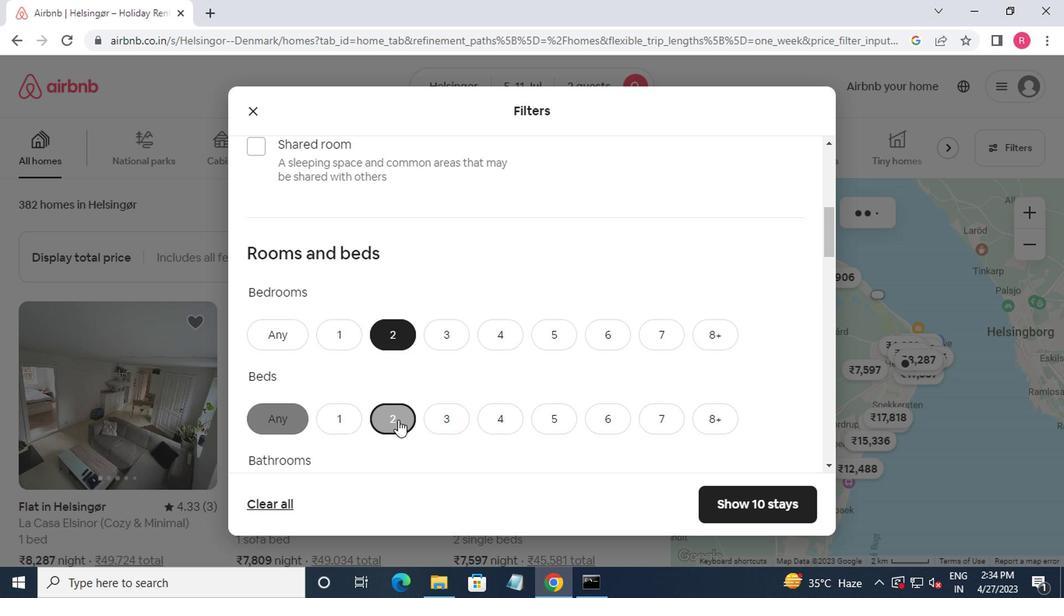 
Action: Mouse scrolled (389, 413) with delta (0, 0)
Screenshot: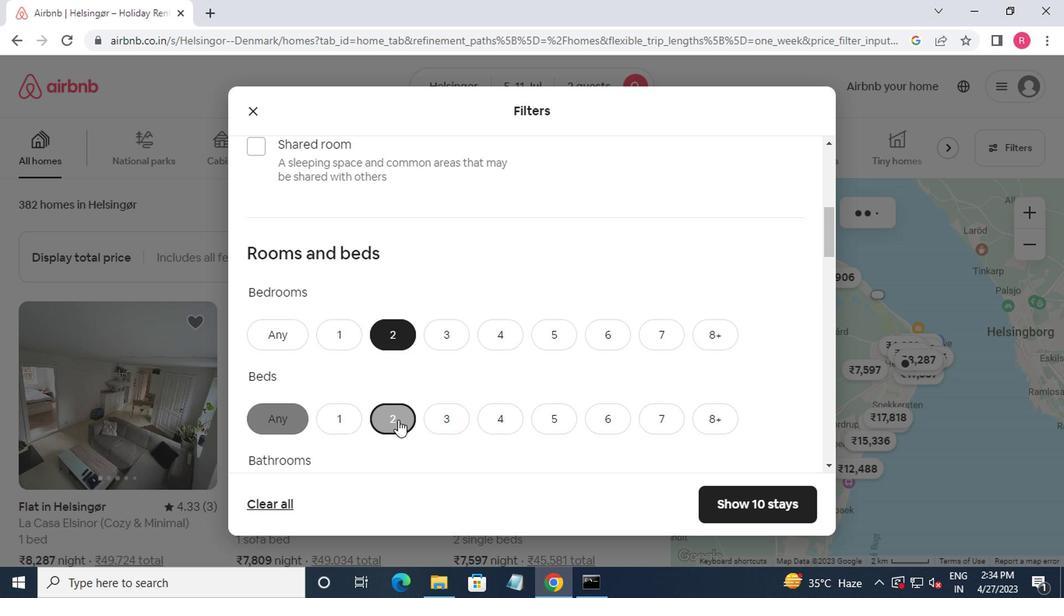 
Action: Mouse moved to (331, 343)
Screenshot: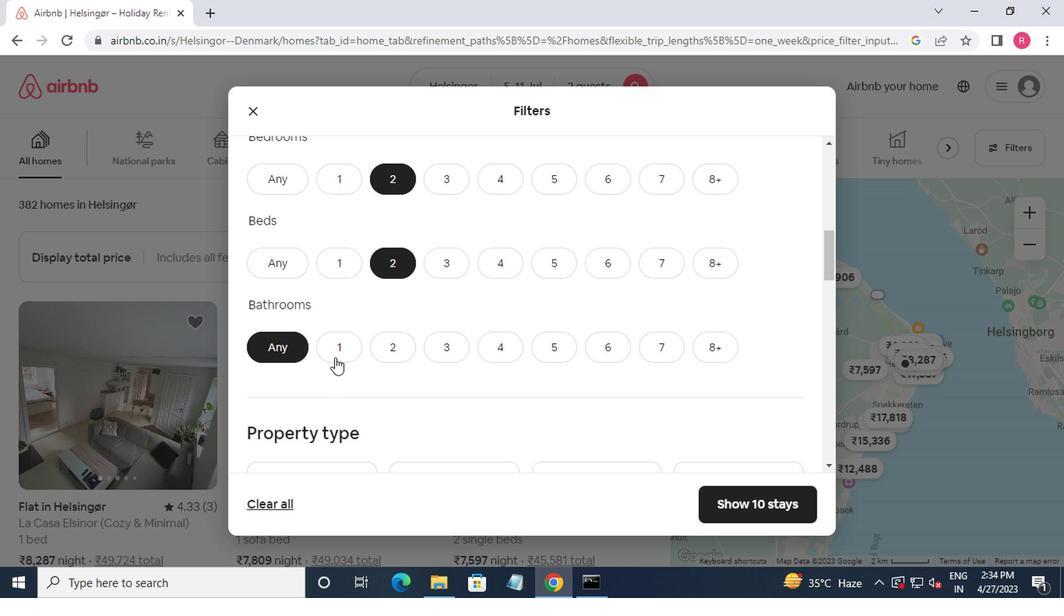 
Action: Mouse pressed left at (331, 343)
Screenshot: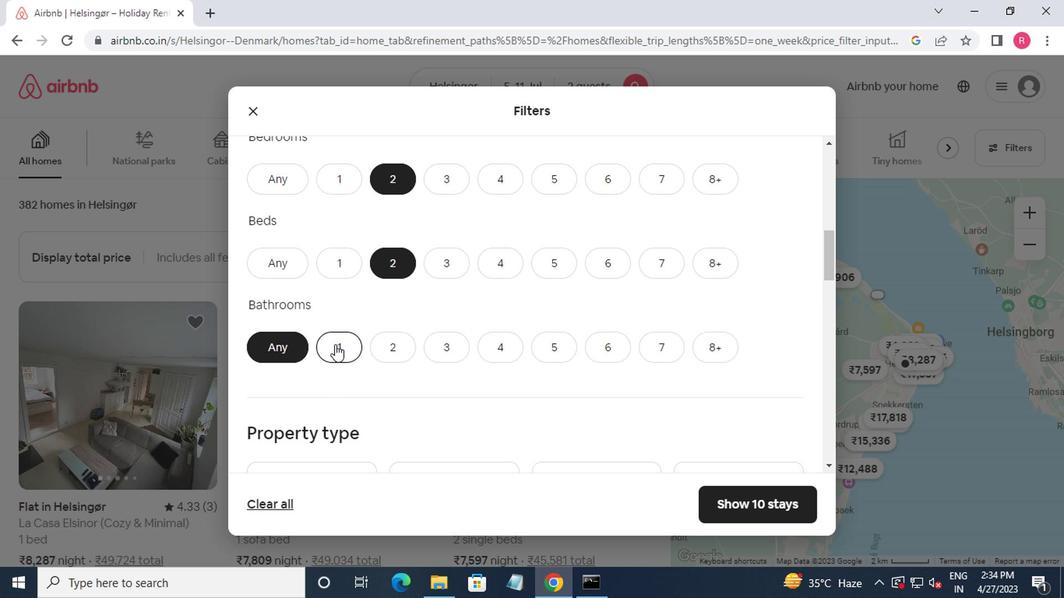 
Action: Mouse moved to (345, 346)
Screenshot: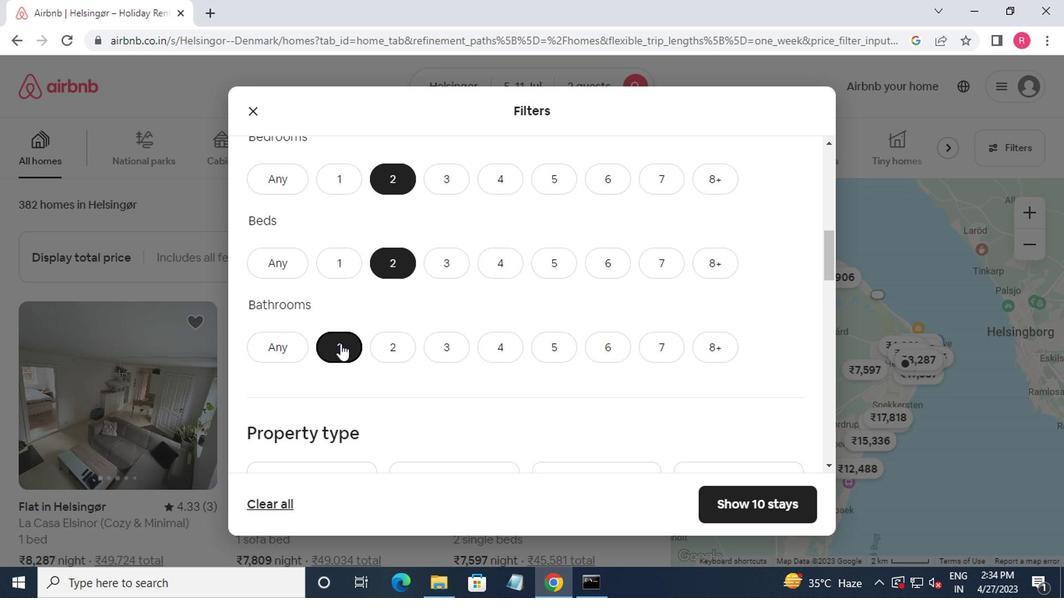 
Action: Mouse scrolled (345, 345) with delta (0, 0)
Screenshot: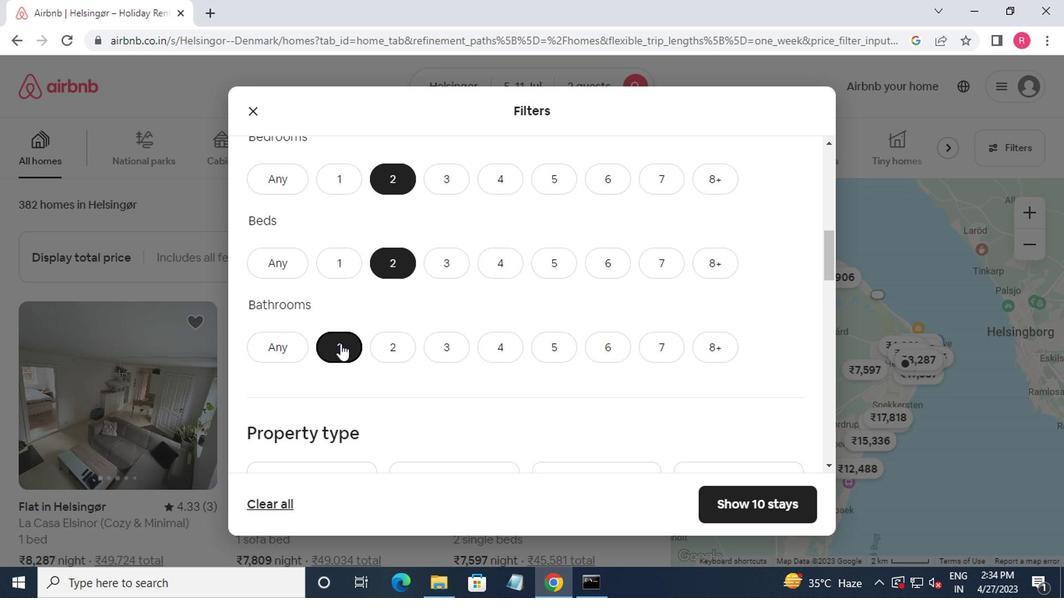 
Action: Mouse moved to (358, 352)
Screenshot: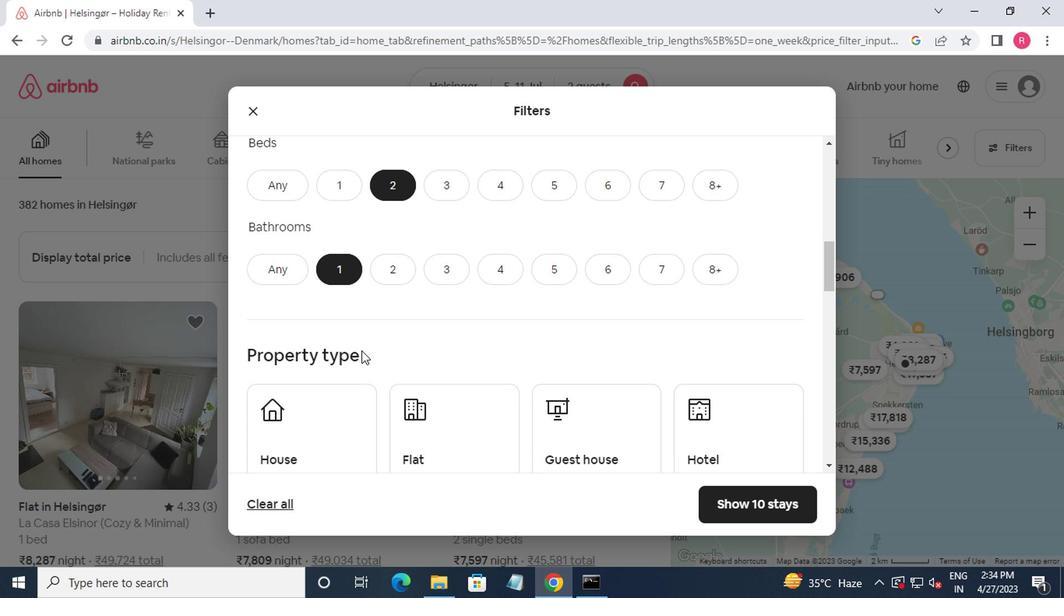 
Action: Mouse scrolled (358, 351) with delta (0, 0)
Screenshot: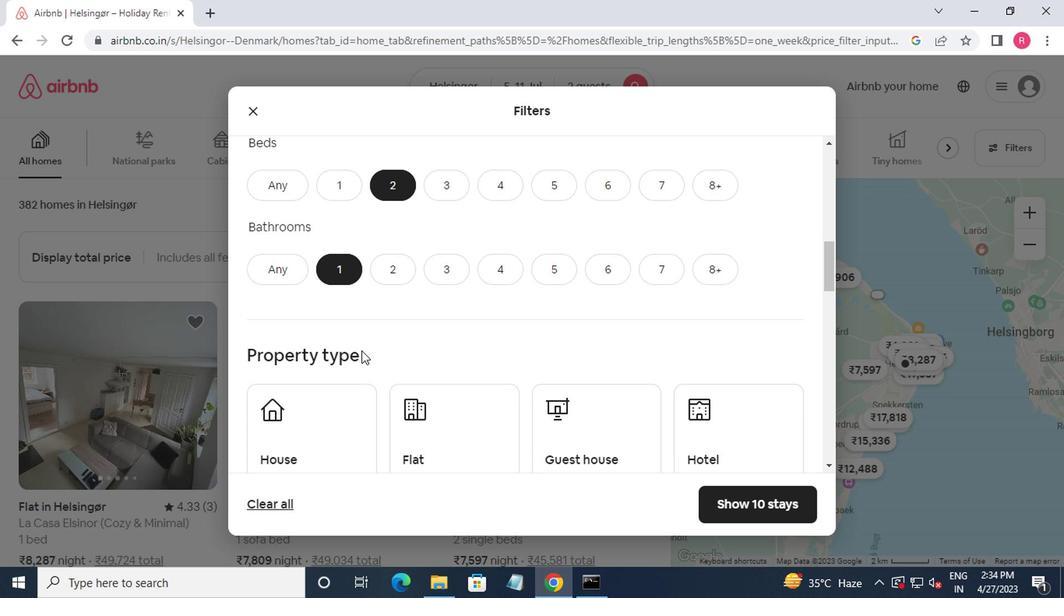
Action: Mouse moved to (333, 358)
Screenshot: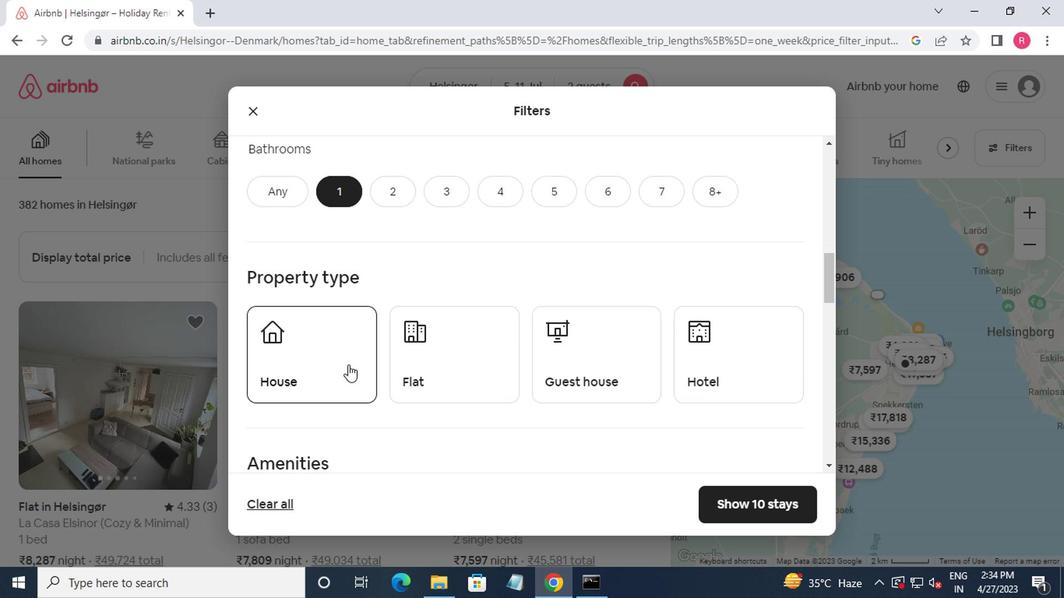 
Action: Mouse pressed left at (333, 358)
Screenshot: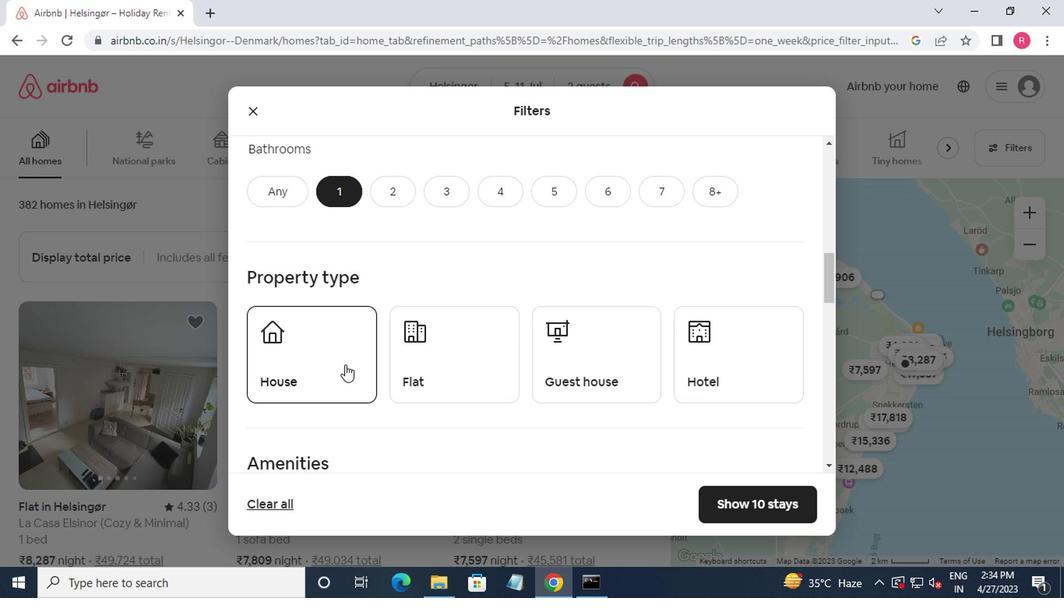 
Action: Mouse moved to (409, 358)
Screenshot: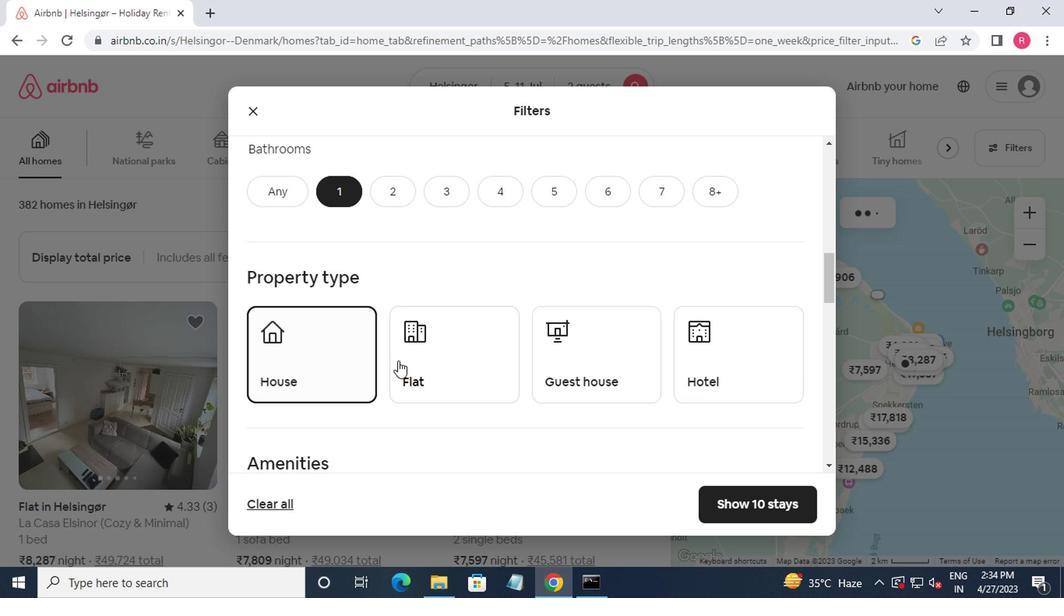 
Action: Mouse pressed left at (409, 358)
Screenshot: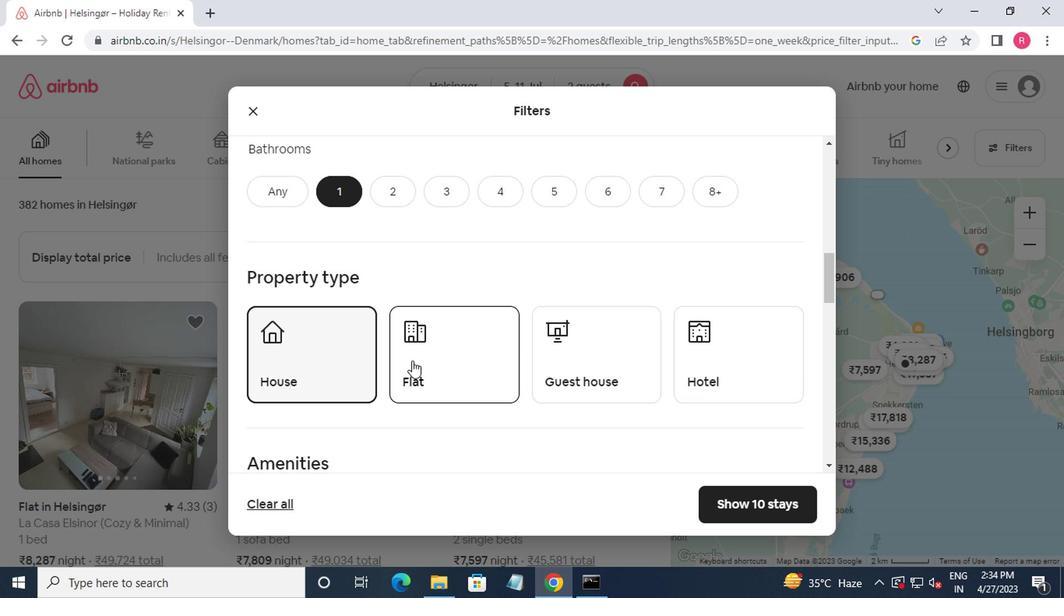 
Action: Mouse moved to (603, 359)
Screenshot: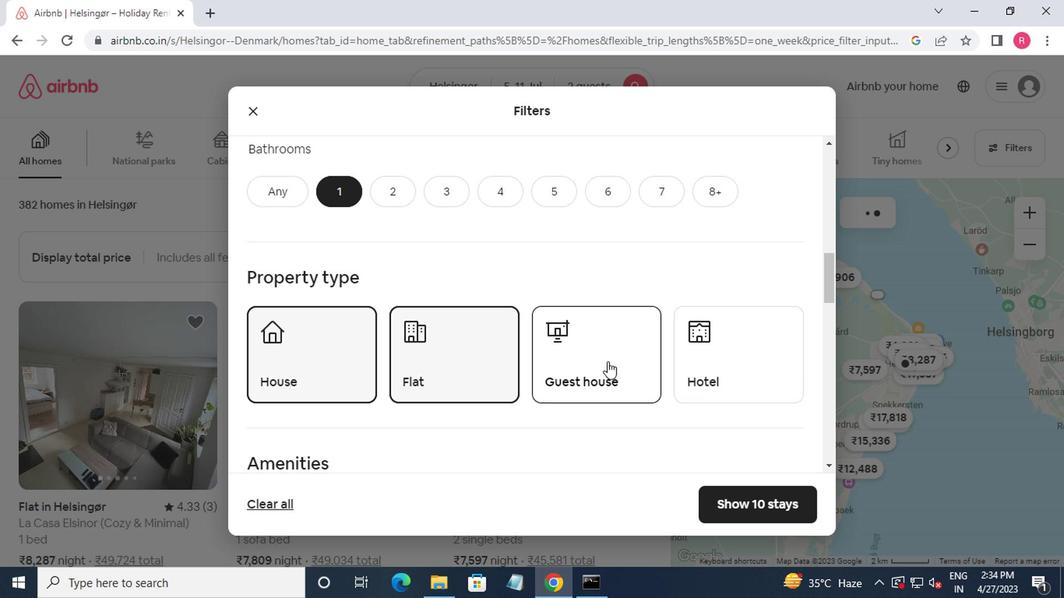 
Action: Mouse pressed left at (603, 359)
Screenshot: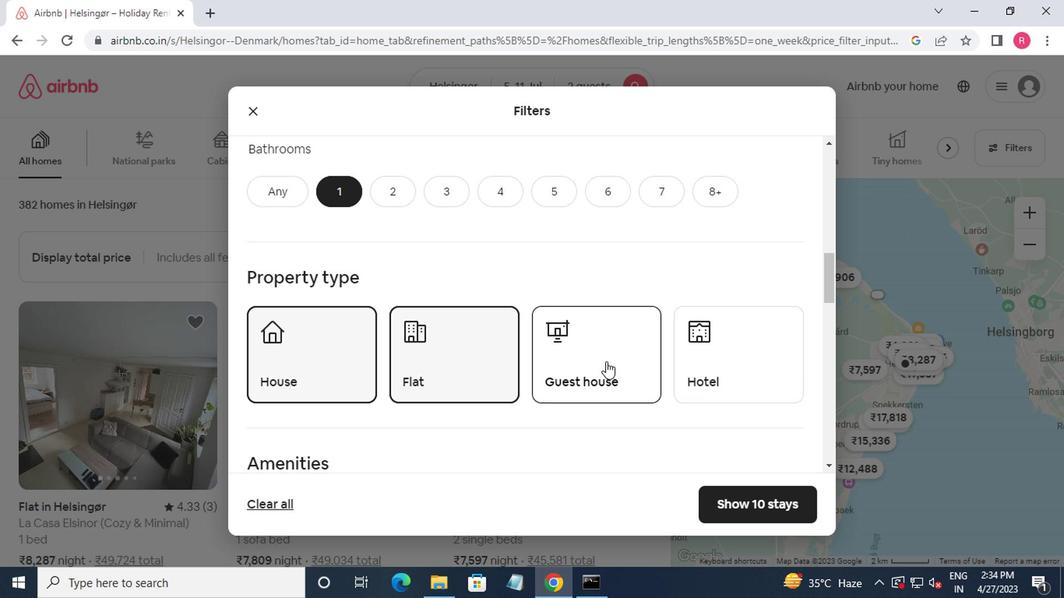 
Action: Mouse moved to (686, 356)
Screenshot: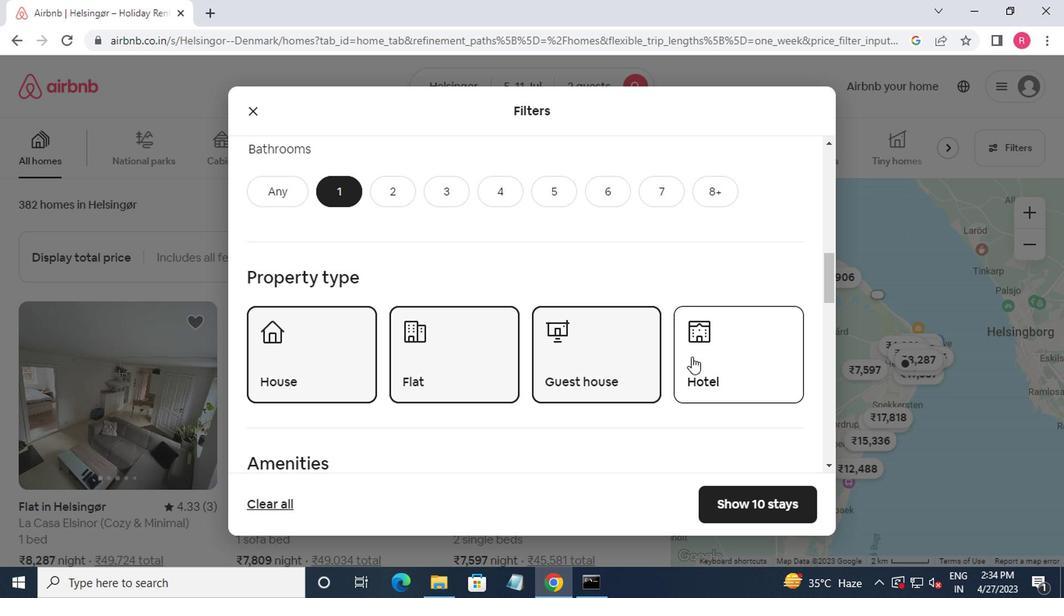 
Action: Mouse scrolled (686, 355) with delta (0, 0)
Screenshot: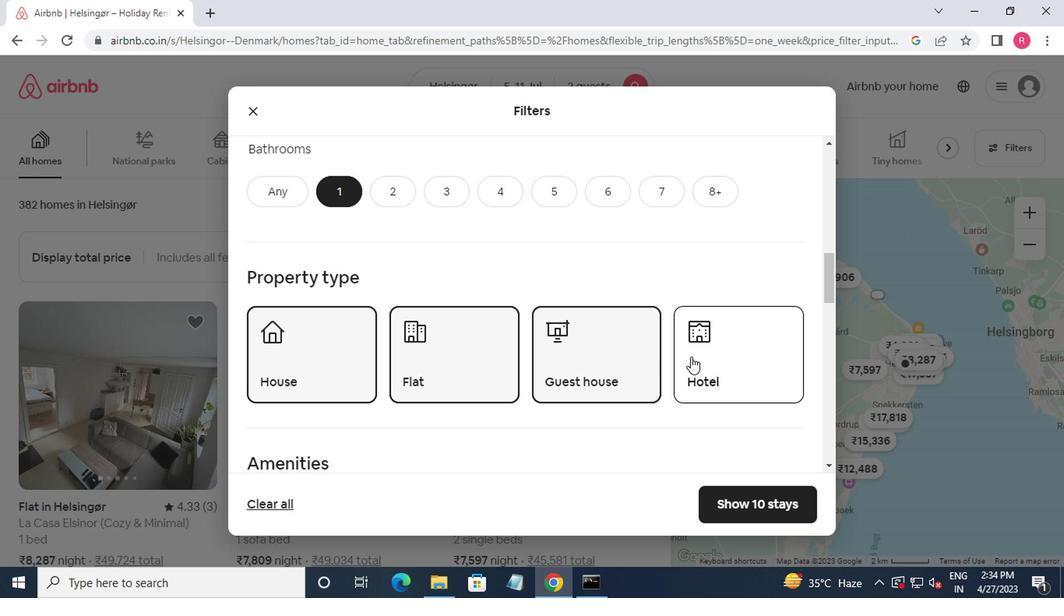 
Action: Mouse moved to (683, 360)
Screenshot: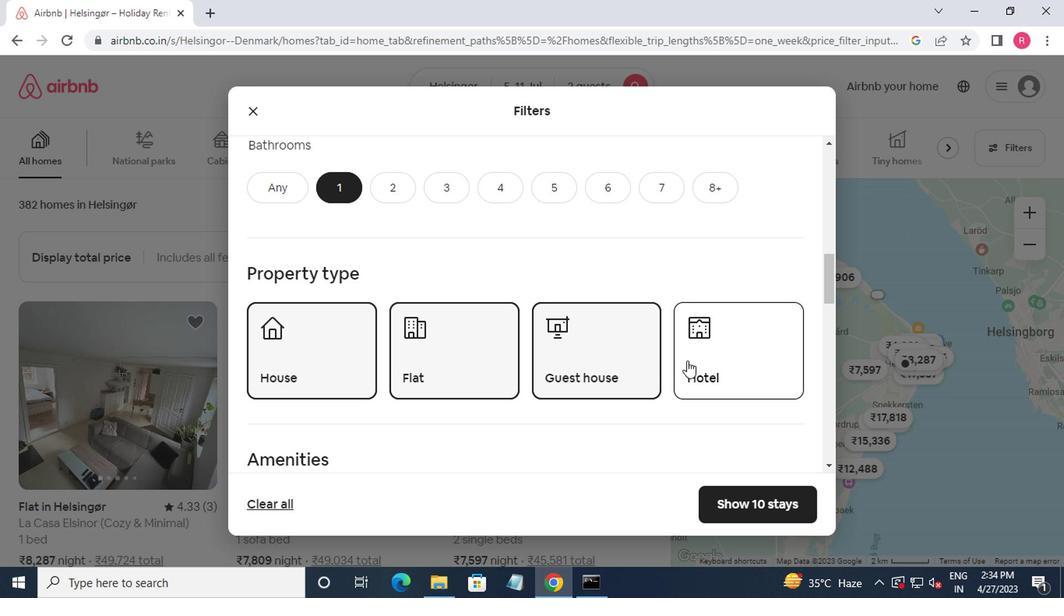 
Action: Mouse scrolled (683, 360) with delta (0, 0)
Screenshot: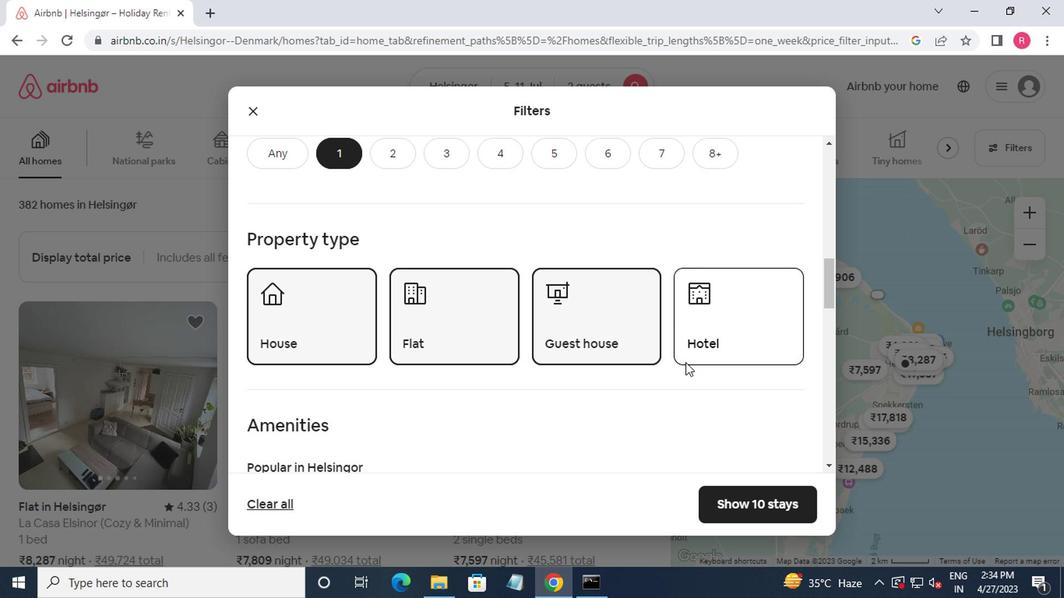 
Action: Mouse moved to (662, 360)
Screenshot: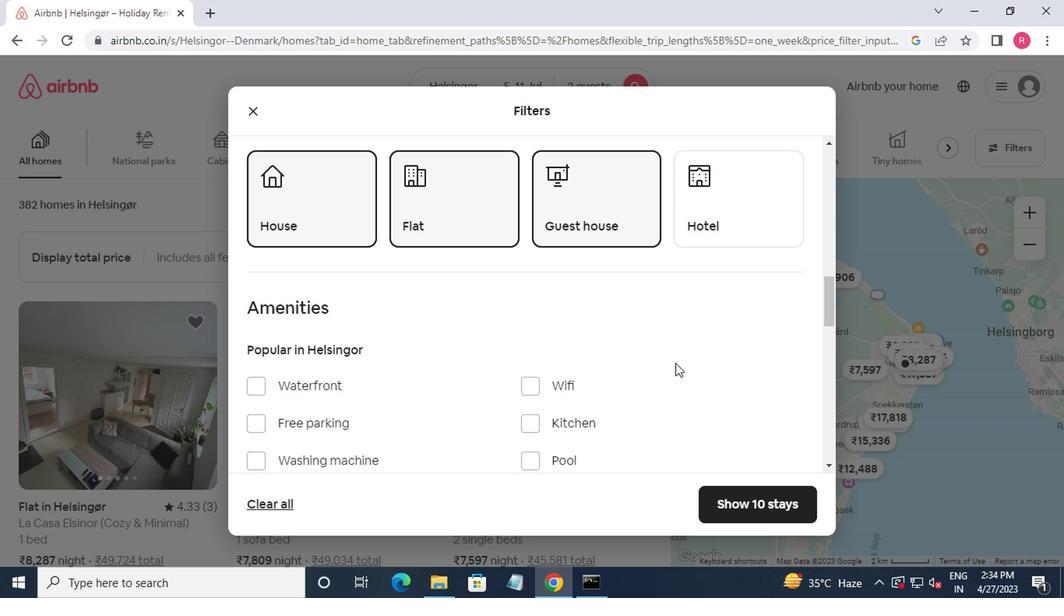 
Action: Mouse scrolled (662, 360) with delta (0, 0)
Screenshot: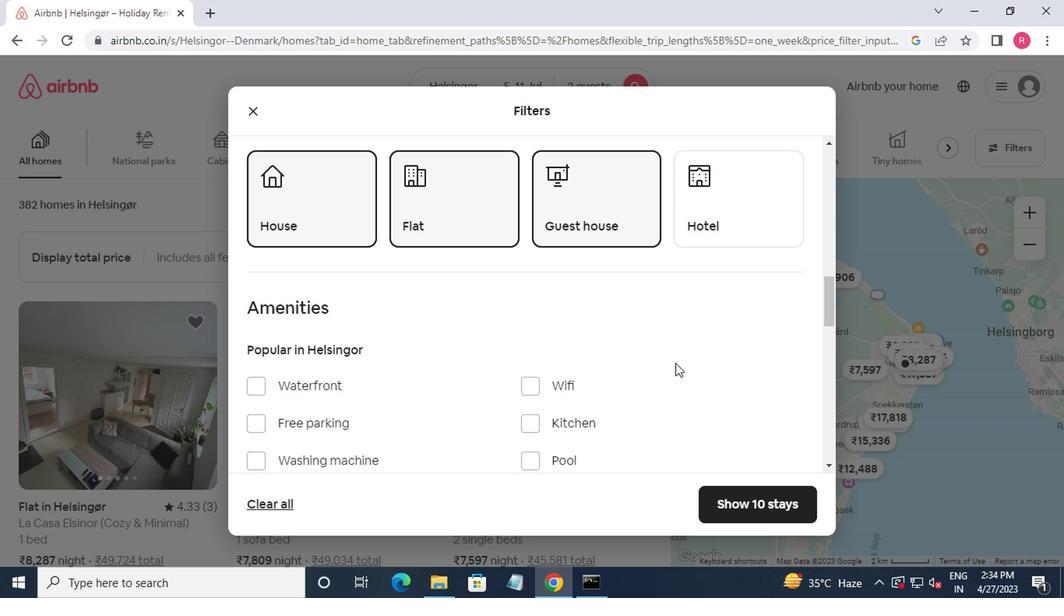
Action: Mouse moved to (652, 360)
Screenshot: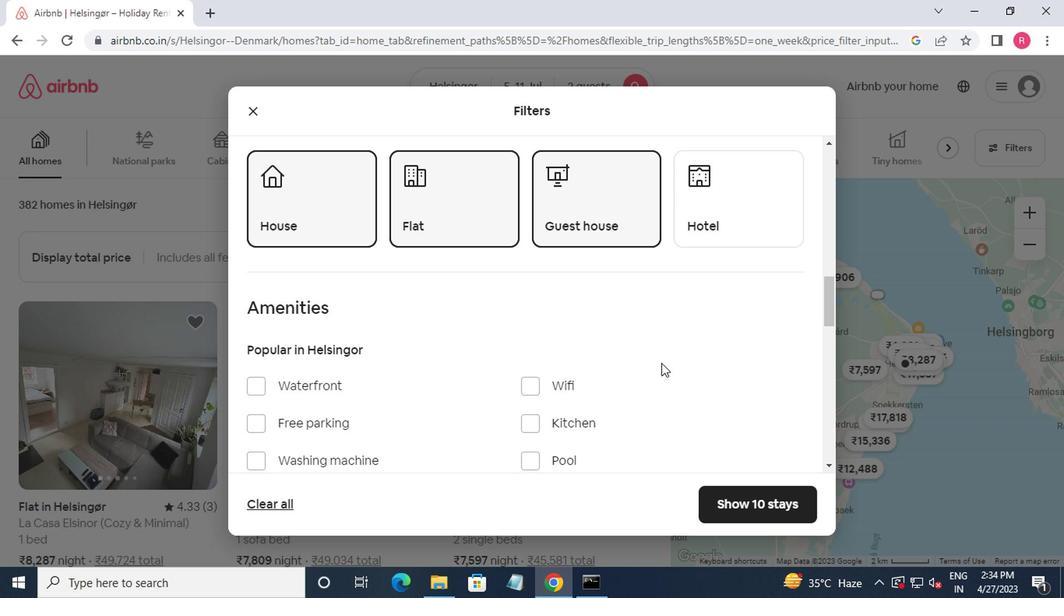 
Action: Mouse scrolled (652, 360) with delta (0, 0)
Screenshot: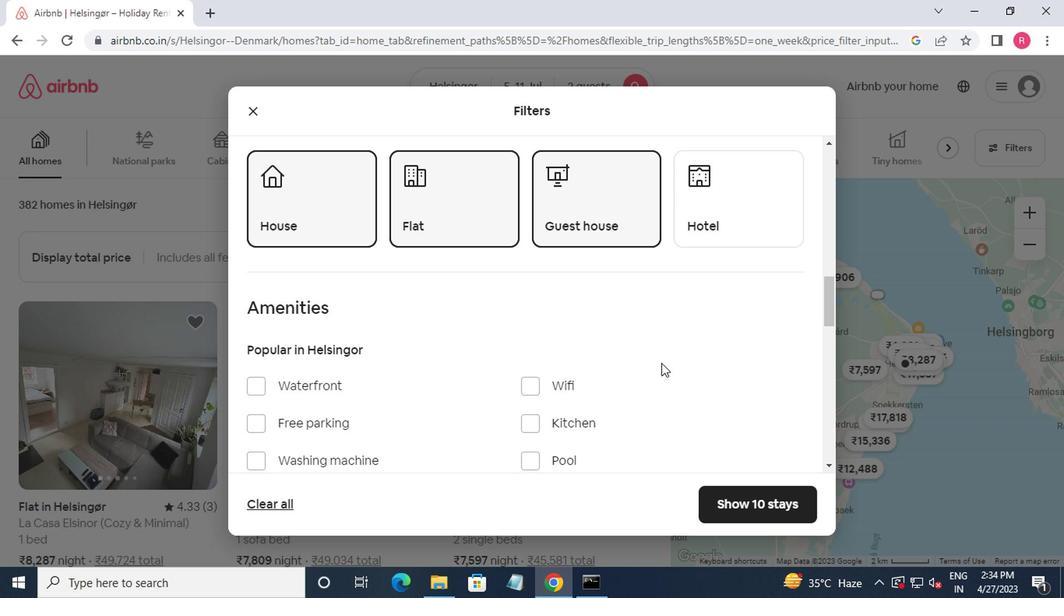
Action: Mouse moved to (578, 360)
Screenshot: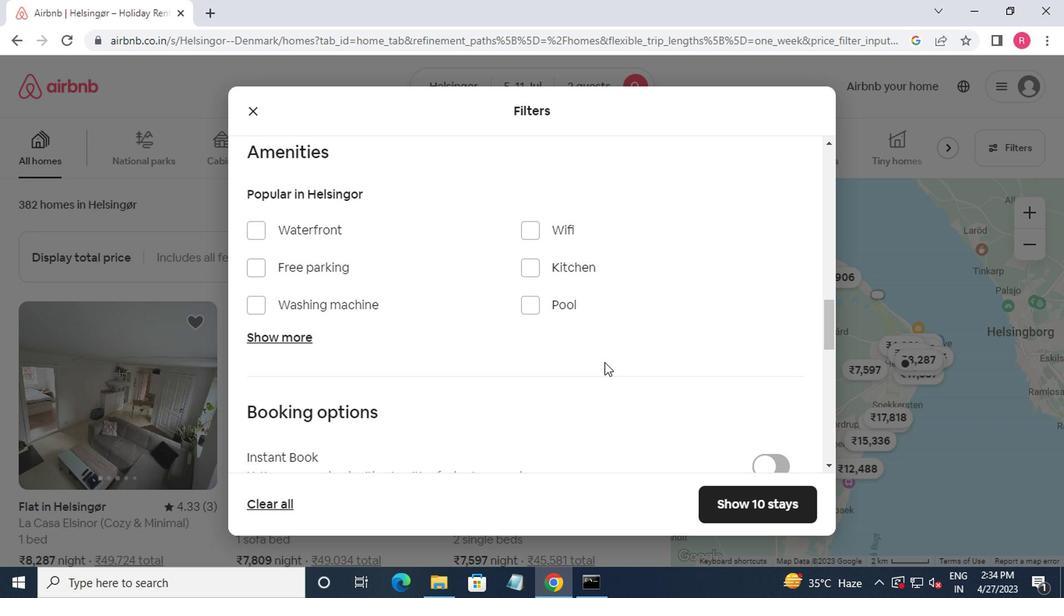 
Action: Mouse scrolled (578, 359) with delta (0, -1)
Screenshot: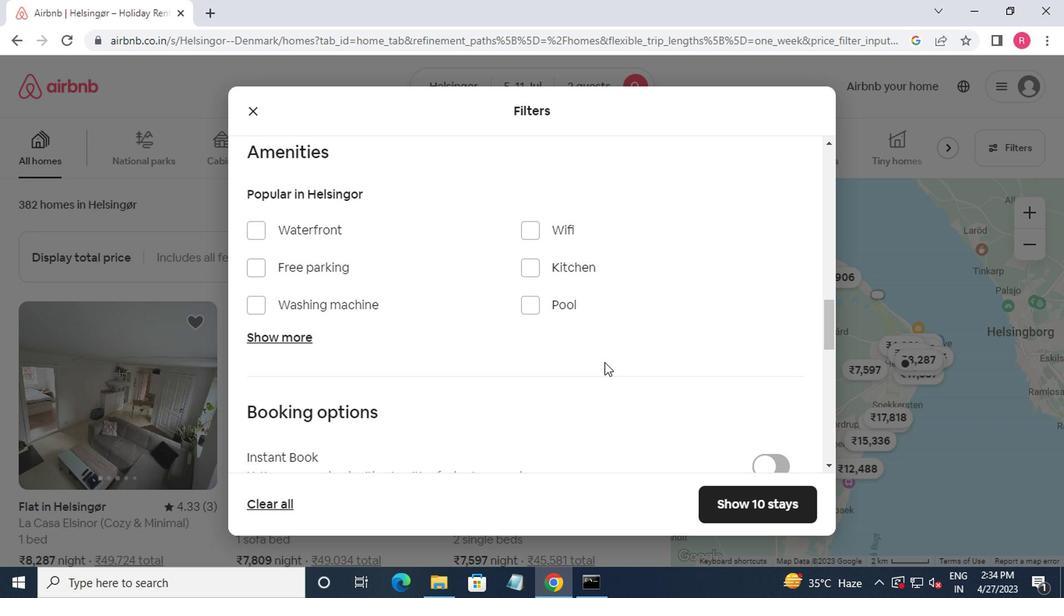 
Action: Mouse moved to (578, 360)
Screenshot: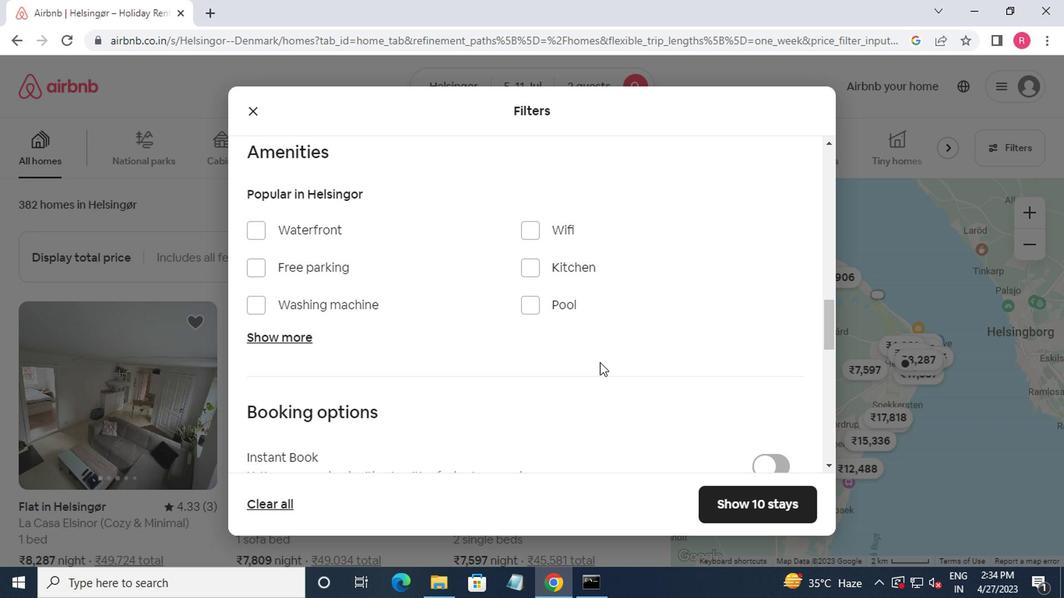 
Action: Mouse scrolled (578, 359) with delta (0, -1)
Screenshot: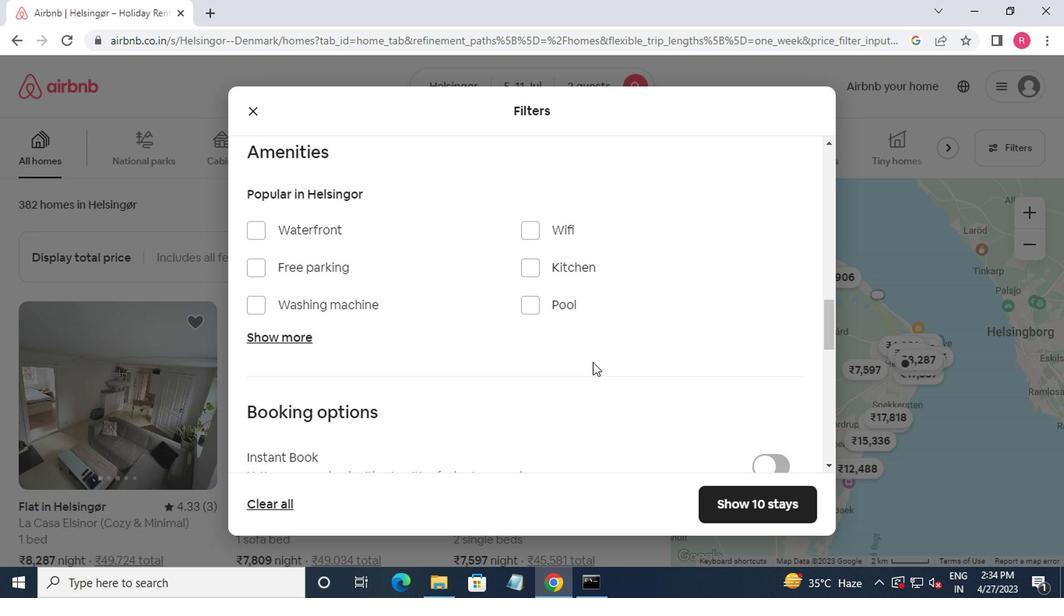 
Action: Mouse moved to (777, 354)
Screenshot: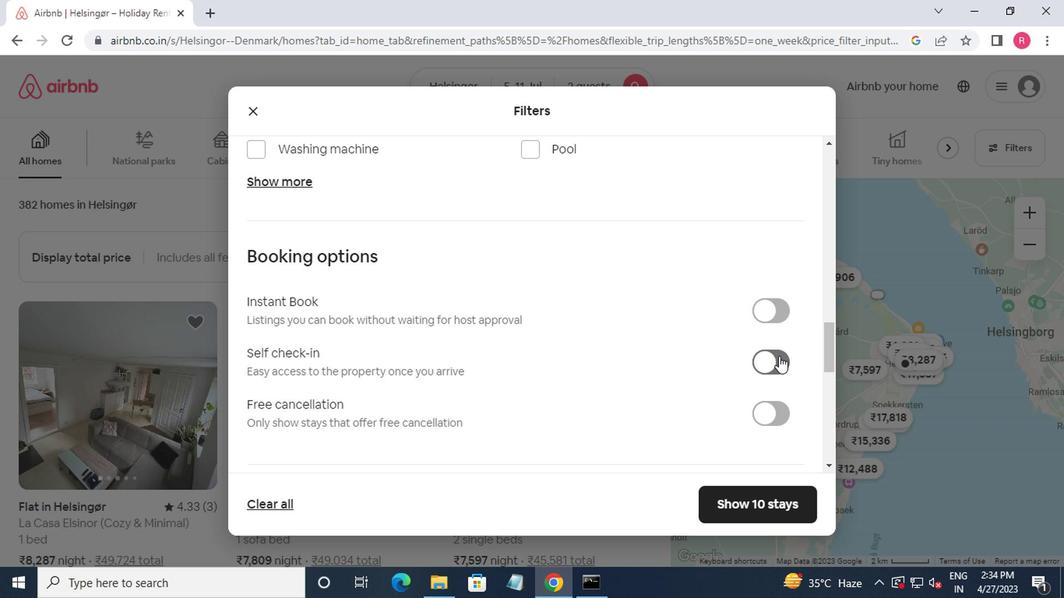 
Action: Mouse pressed left at (777, 354)
Screenshot: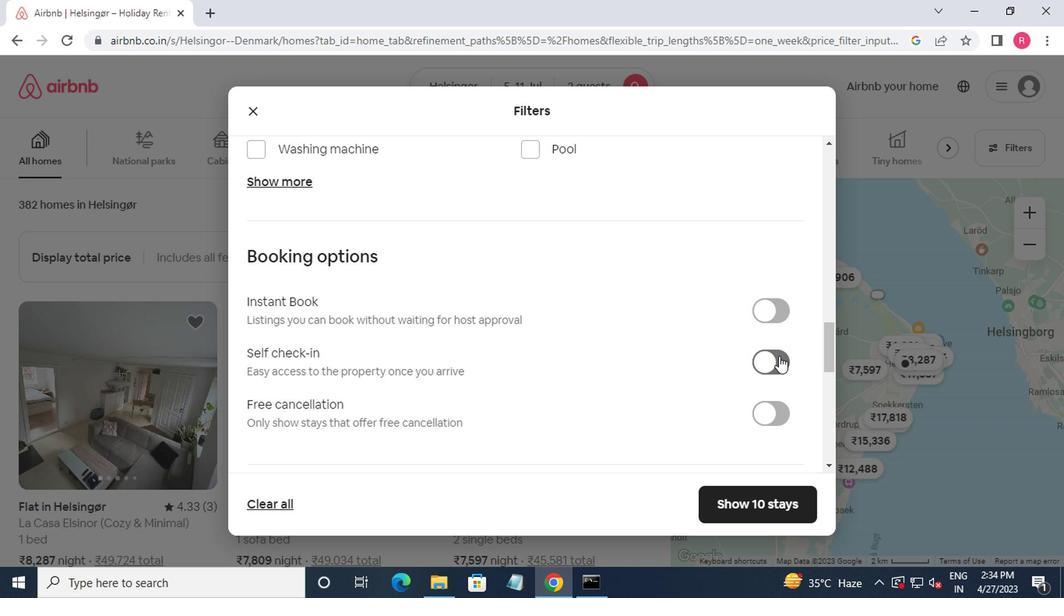 
Action: Mouse moved to (722, 352)
Screenshot: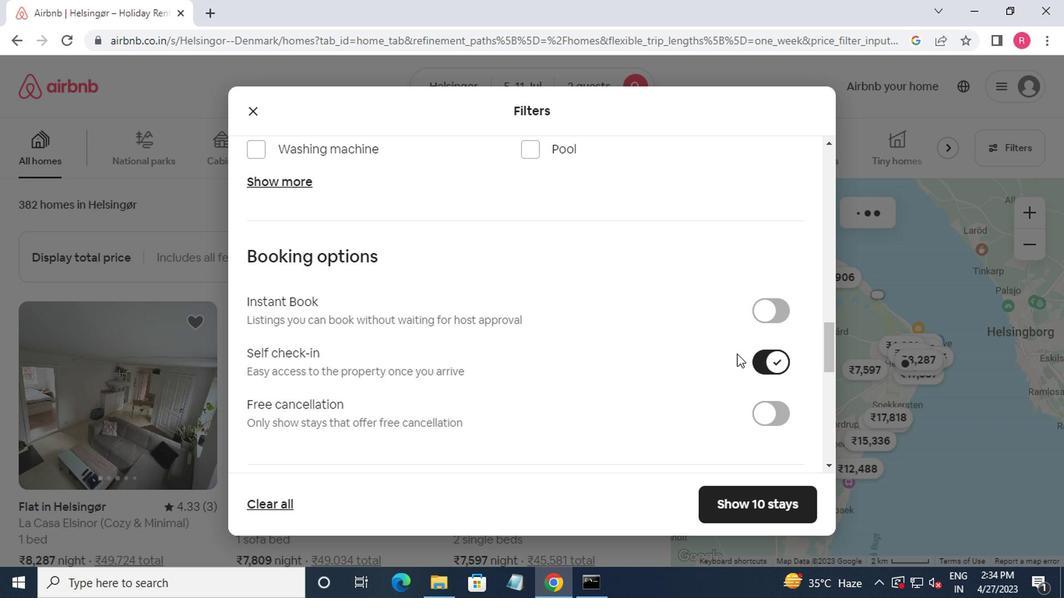 
Action: Mouse scrolled (722, 351) with delta (0, 0)
Screenshot: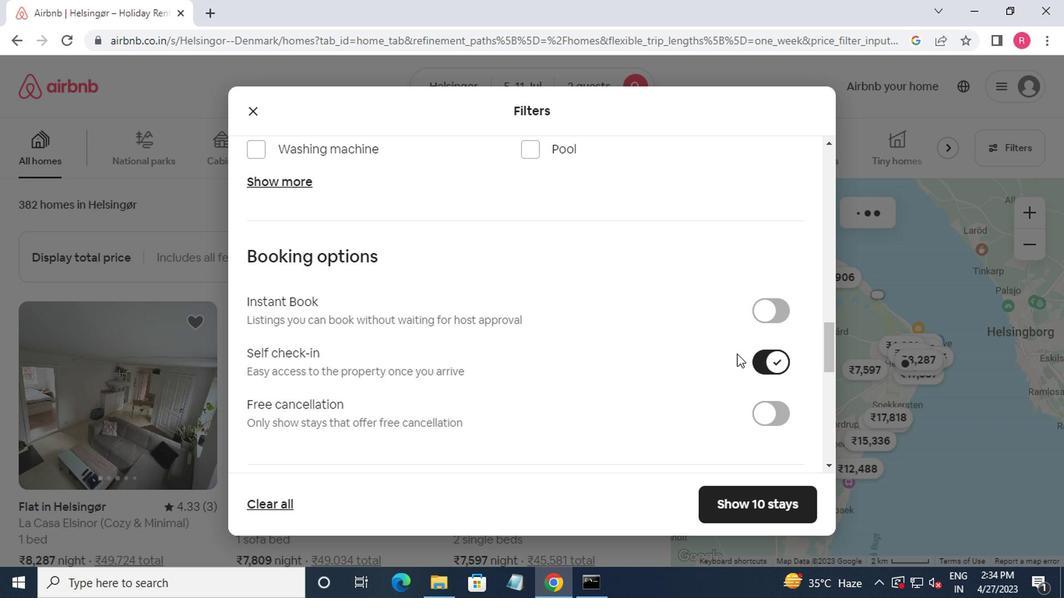 
Action: Mouse moved to (720, 352)
Screenshot: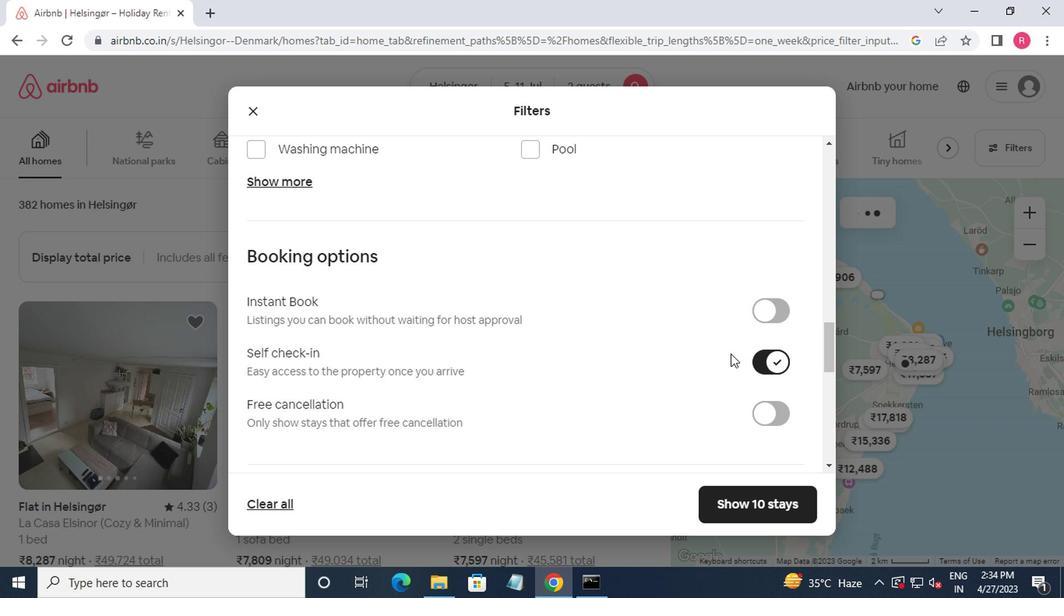 
Action: Mouse scrolled (720, 351) with delta (0, 0)
Screenshot: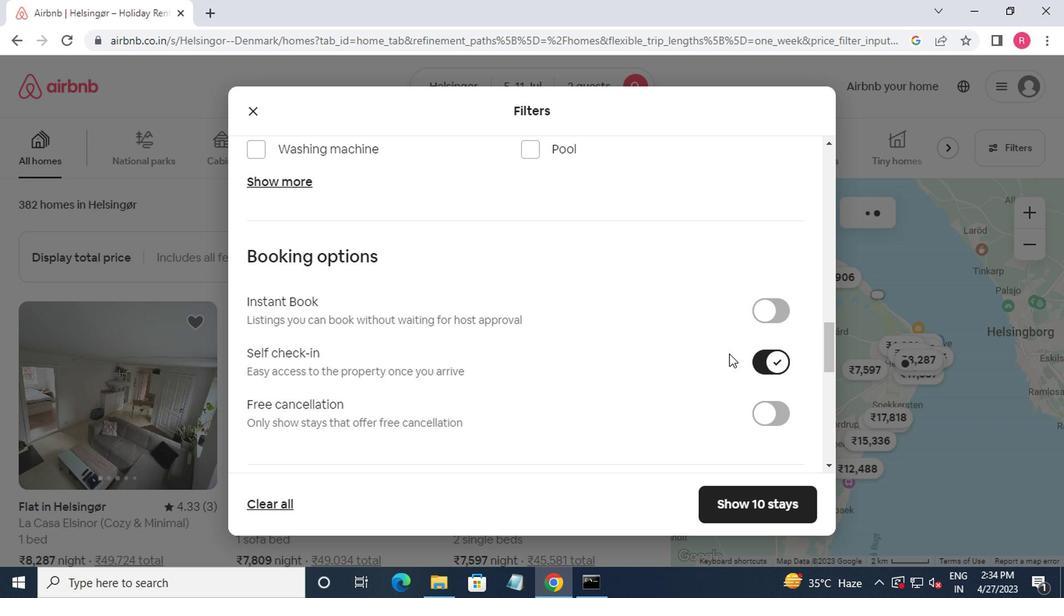 
Action: Mouse moved to (681, 352)
Screenshot: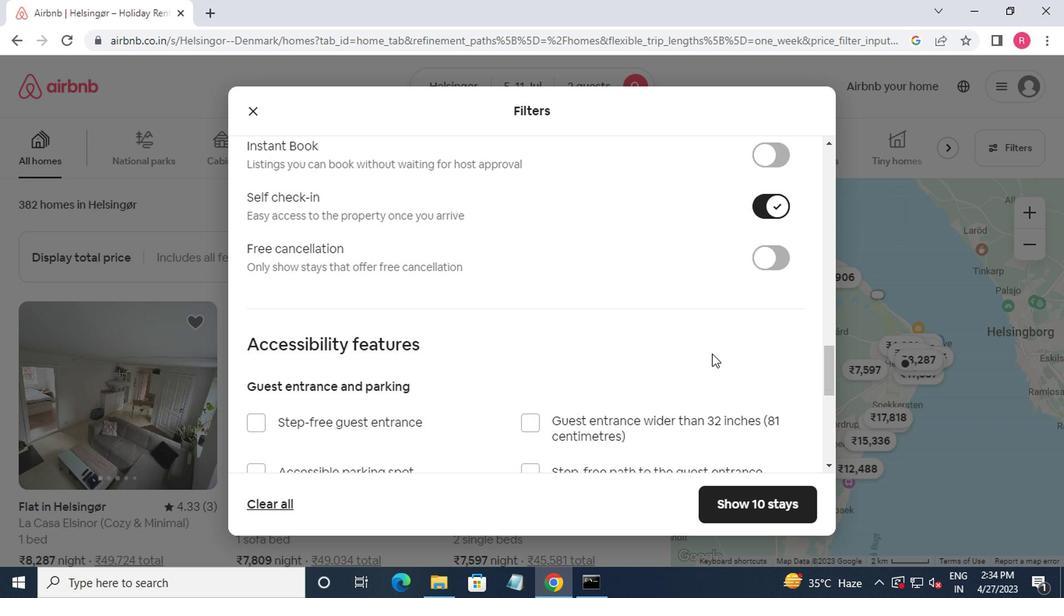
Action: Mouse scrolled (681, 352) with delta (0, 0)
Screenshot: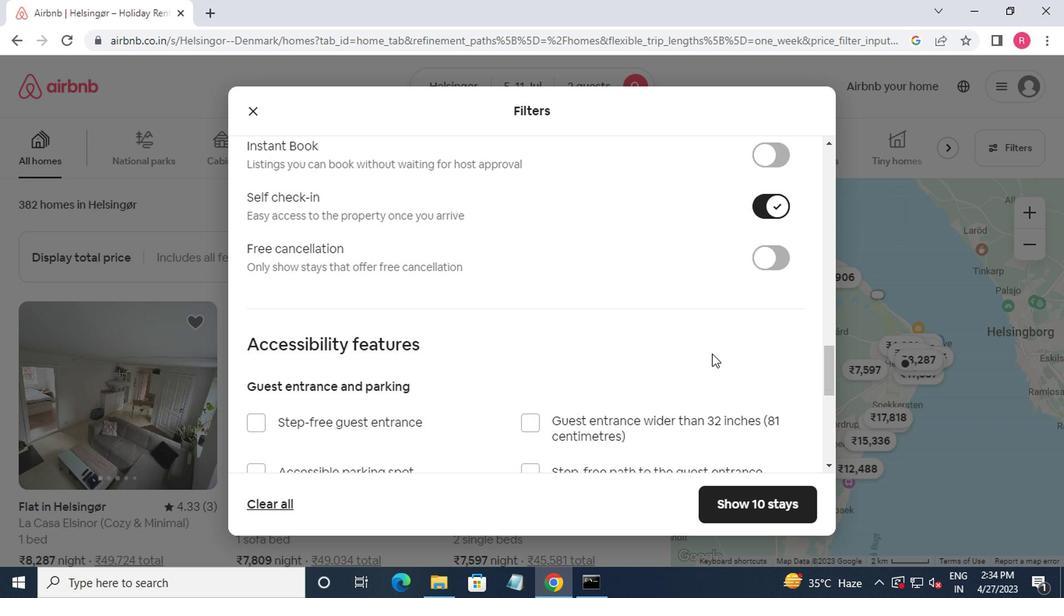 
Action: Mouse moved to (670, 354)
Screenshot: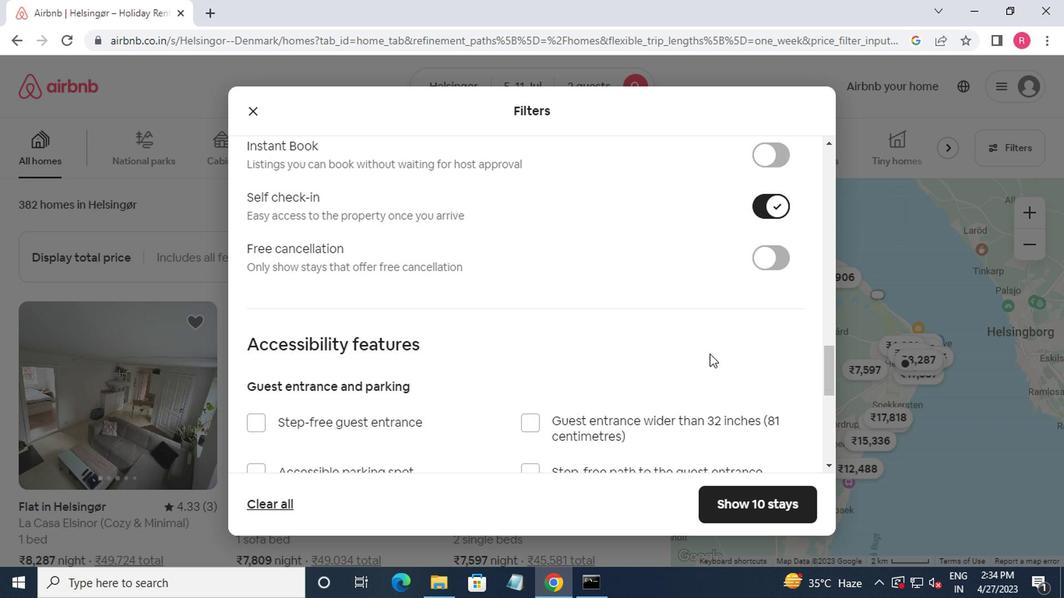 
Action: Mouse scrolled (670, 353) with delta (0, 0)
Screenshot: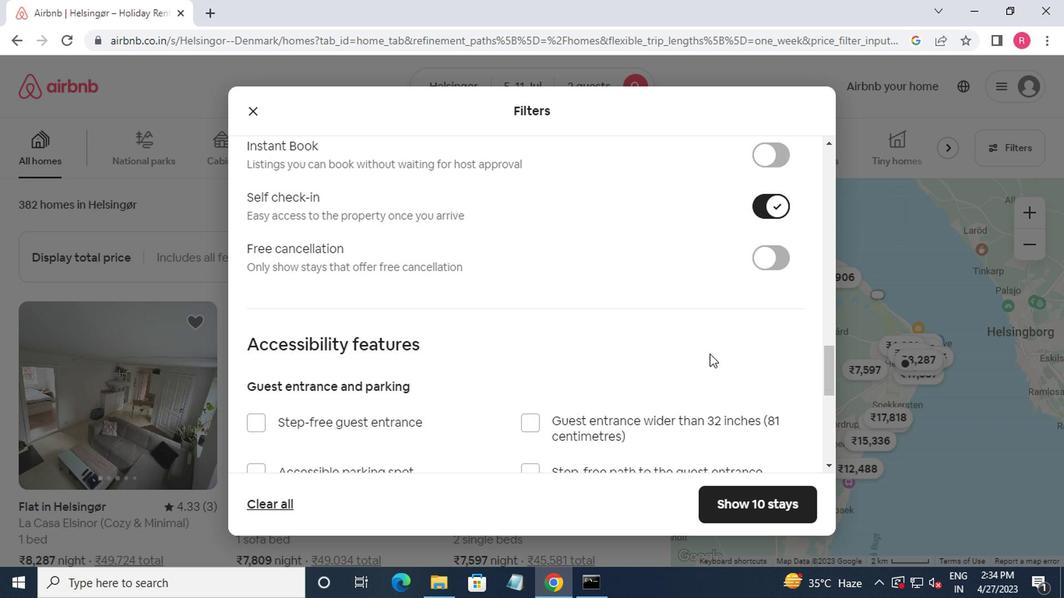 
Action: Mouse moved to (663, 354)
Screenshot: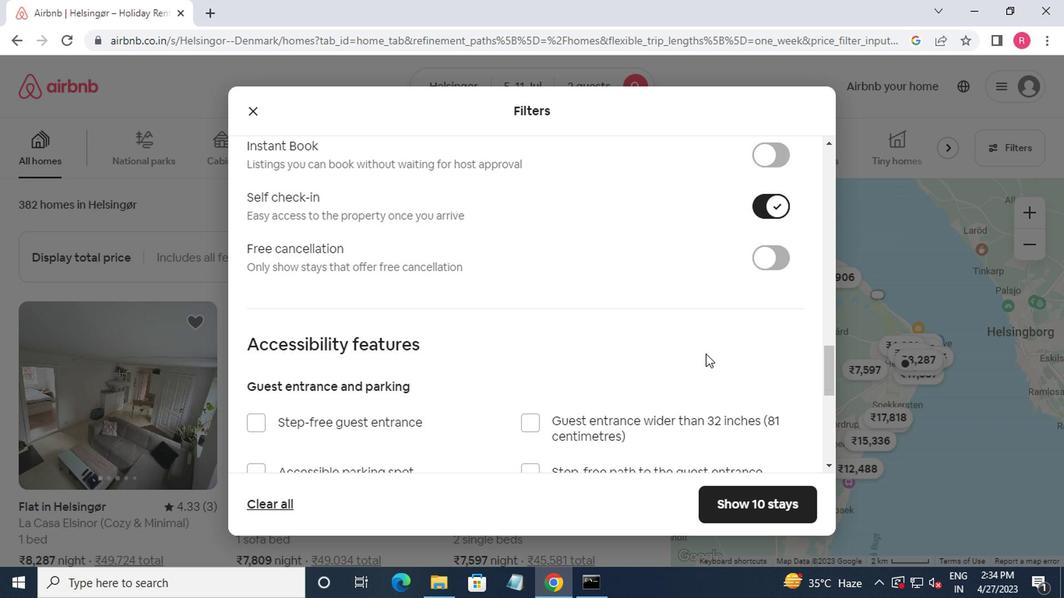 
Action: Mouse scrolled (663, 353) with delta (0, 0)
Screenshot: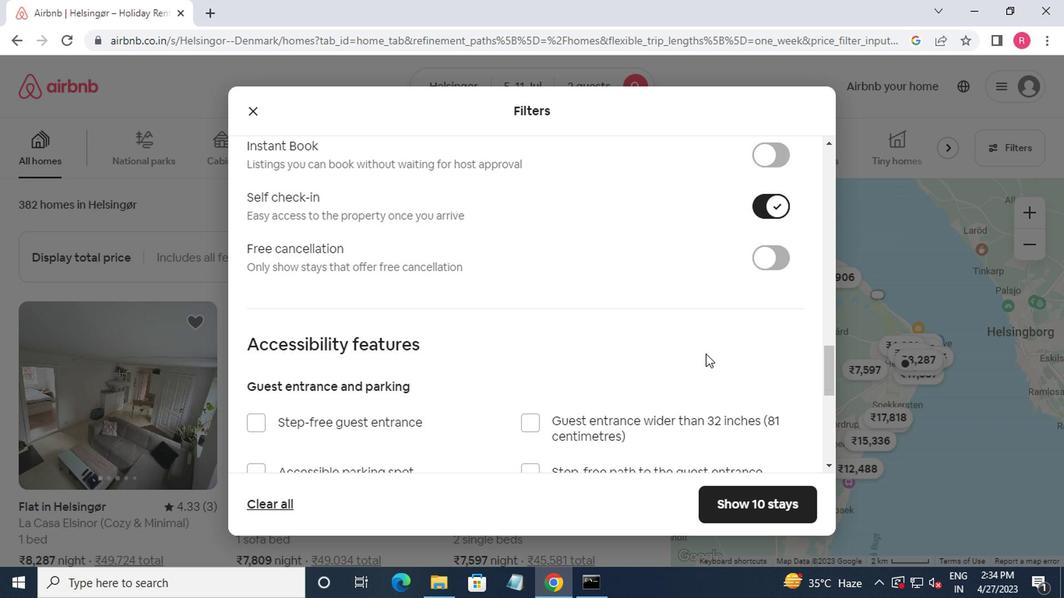 
Action: Mouse moved to (661, 354)
Screenshot: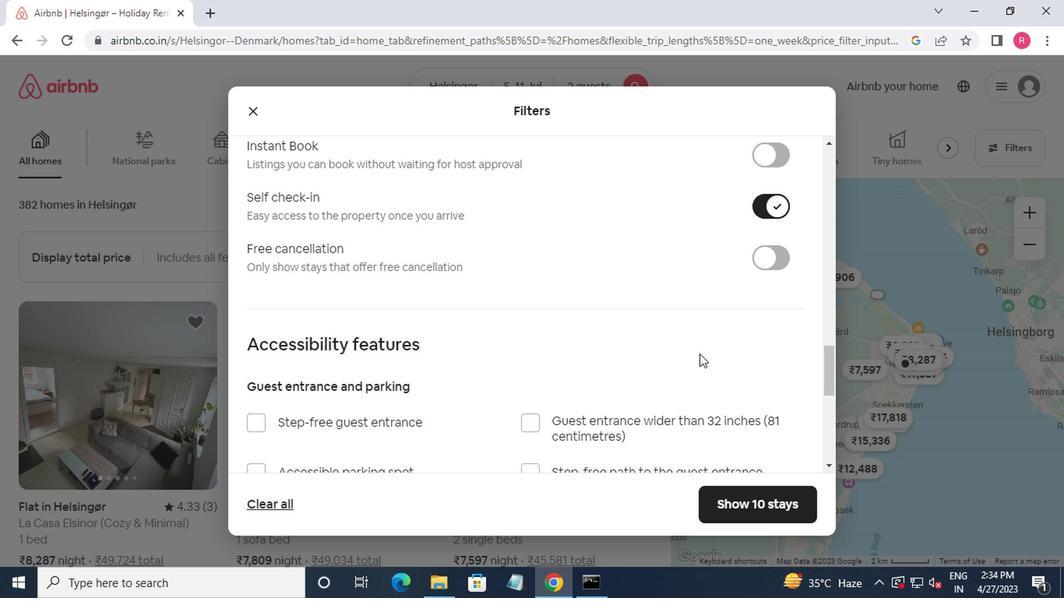 
Action: Mouse scrolled (661, 353) with delta (0, 0)
Screenshot: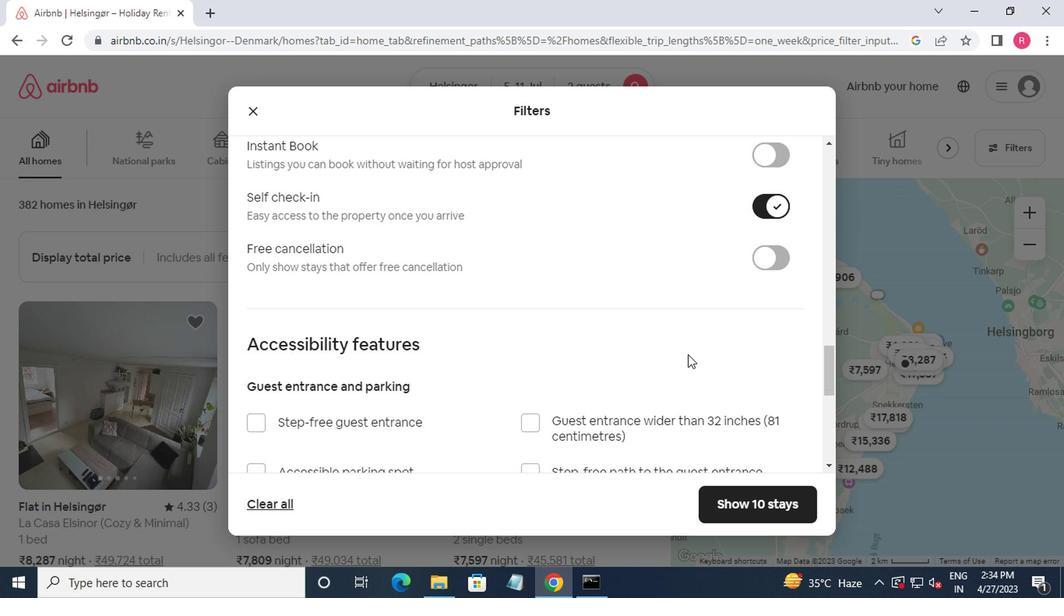 
Action: Mouse moved to (567, 354)
Screenshot: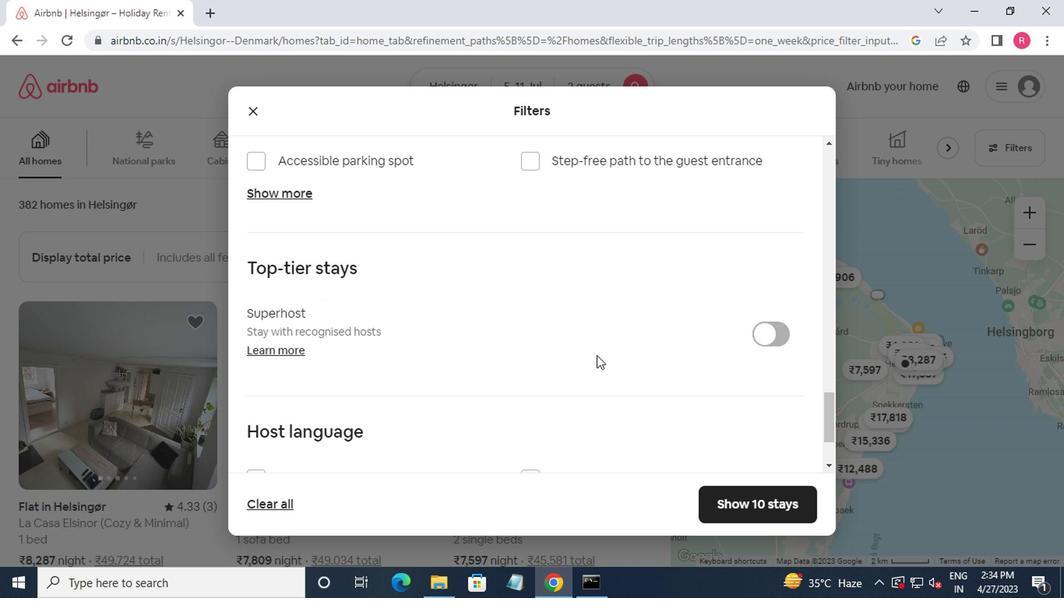 
Action: Mouse scrolled (567, 353) with delta (0, 0)
Screenshot: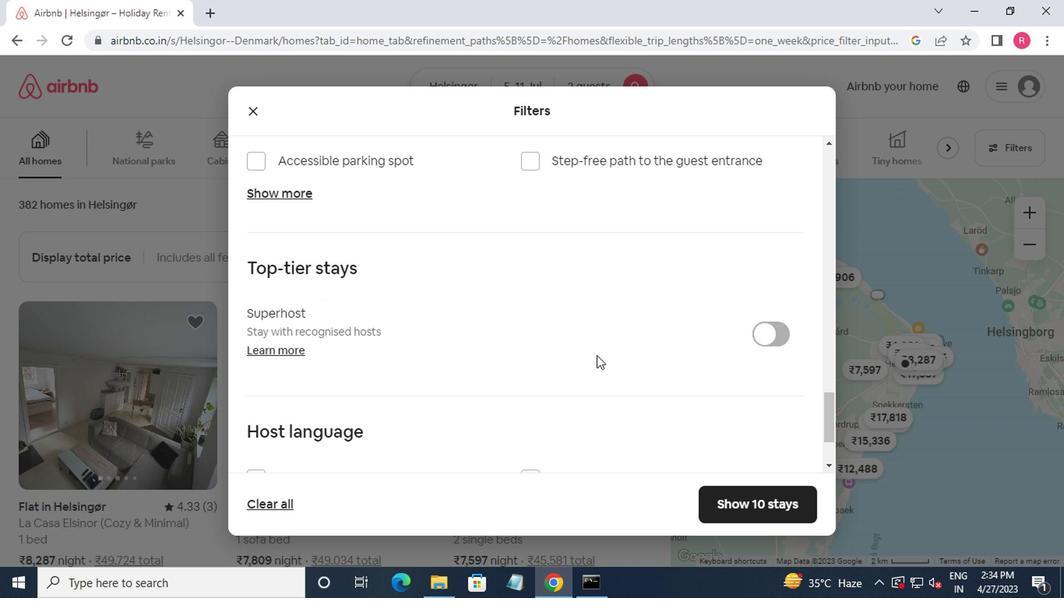 
Action: Mouse moved to (567, 354)
Screenshot: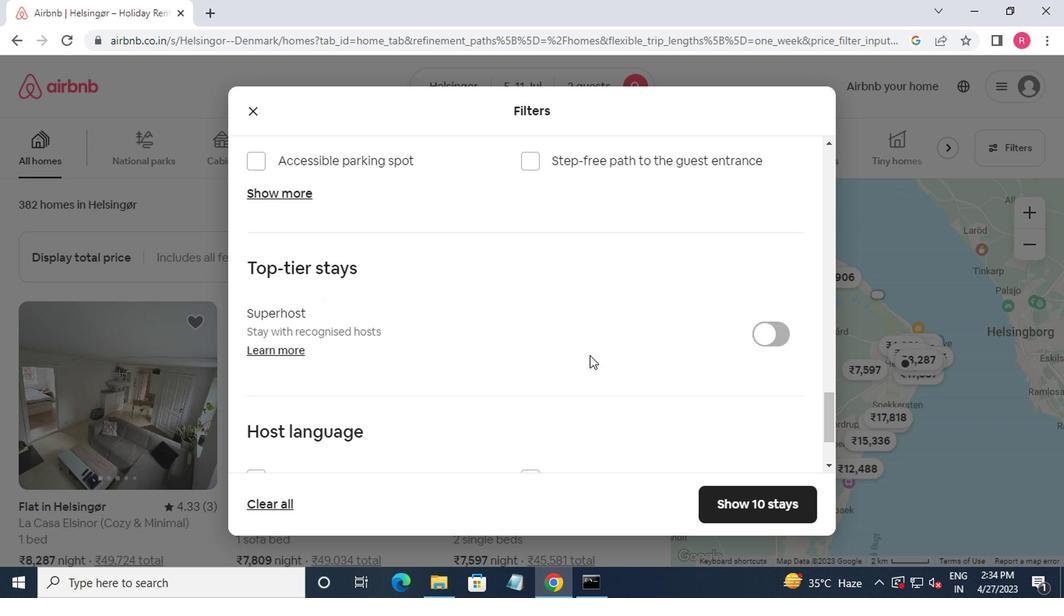 
Action: Mouse scrolled (567, 353) with delta (0, 0)
Screenshot: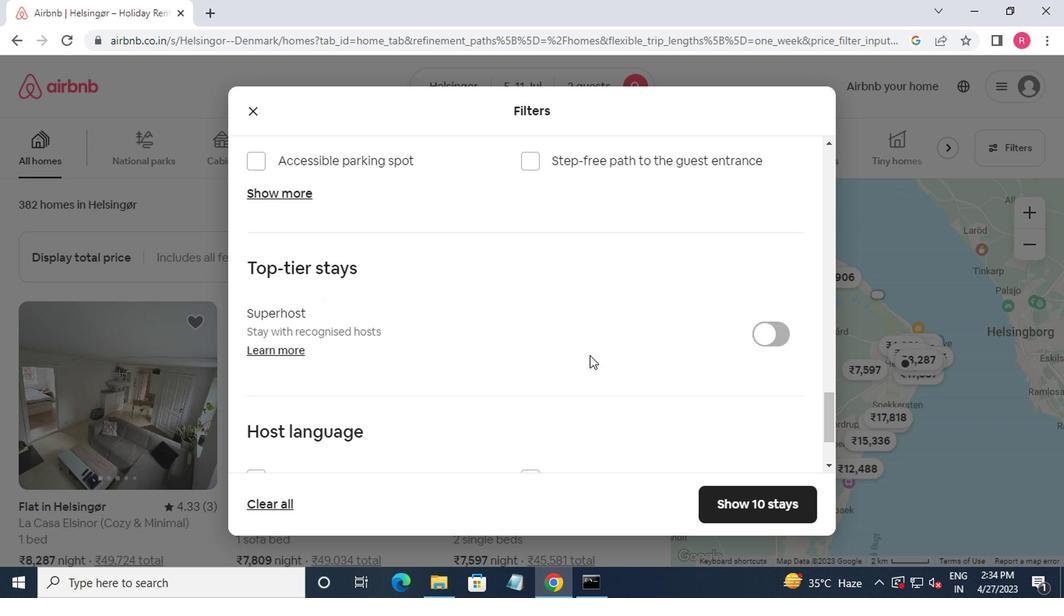 
Action: Mouse moved to (567, 354)
Screenshot: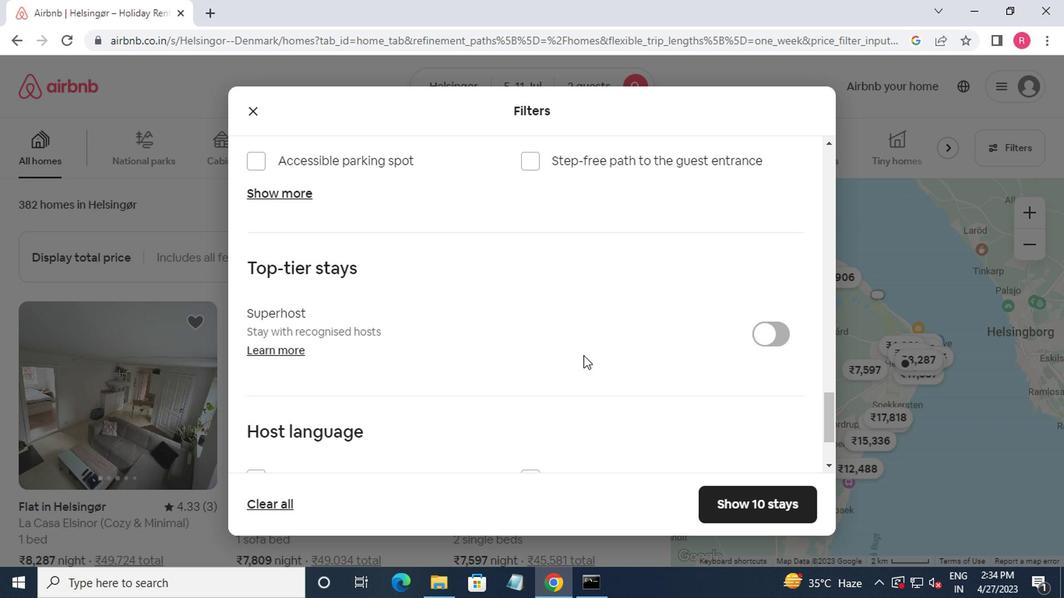 
Action: Mouse scrolled (567, 353) with delta (0, 0)
Screenshot: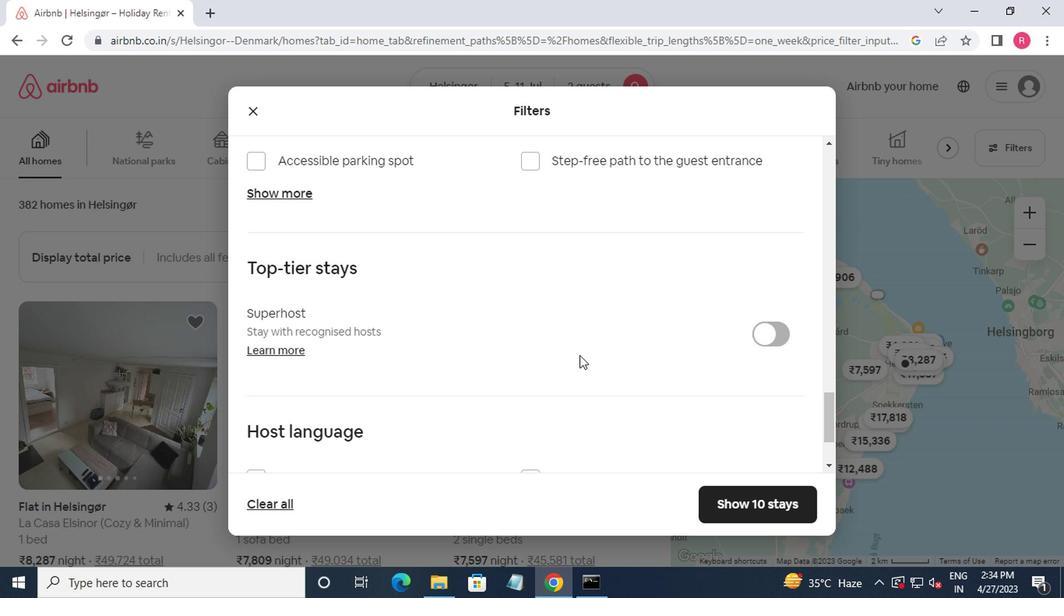 
Action: Mouse moved to (255, 354)
Screenshot: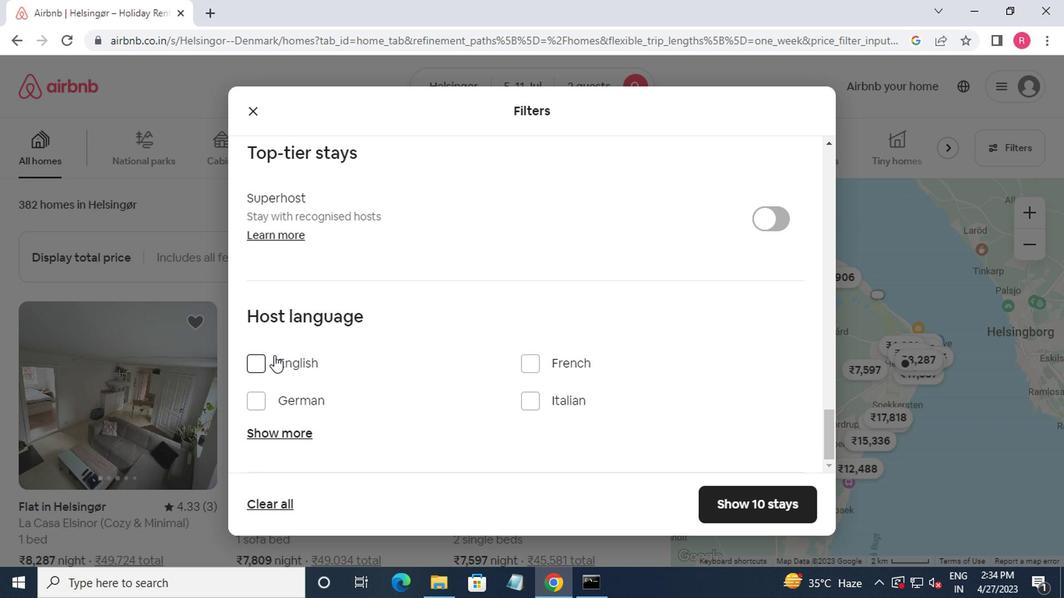 
Action: Mouse pressed left at (255, 354)
Screenshot: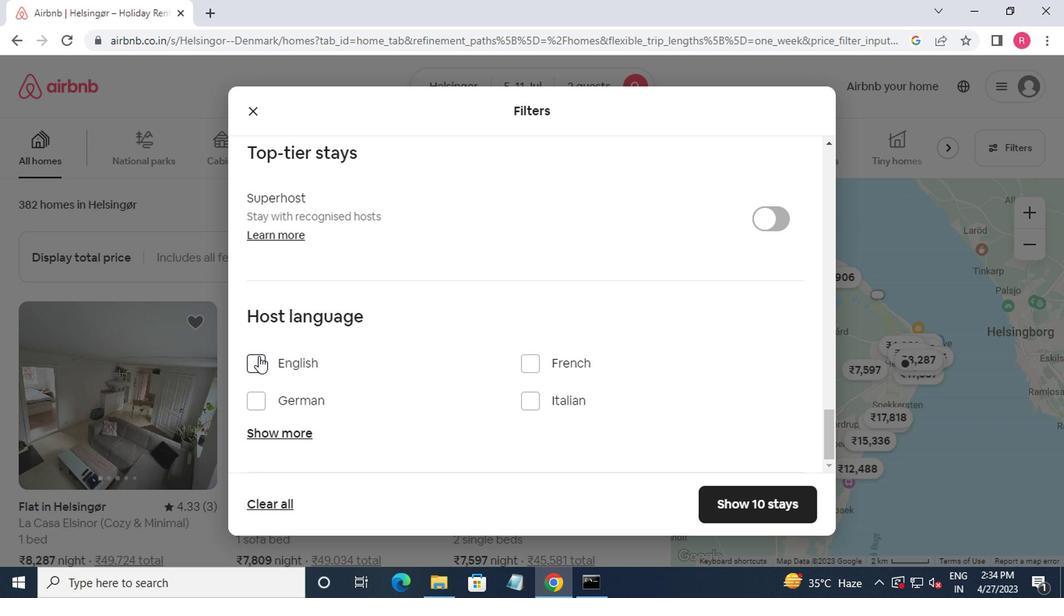 
Action: Mouse moved to (771, 487)
Screenshot: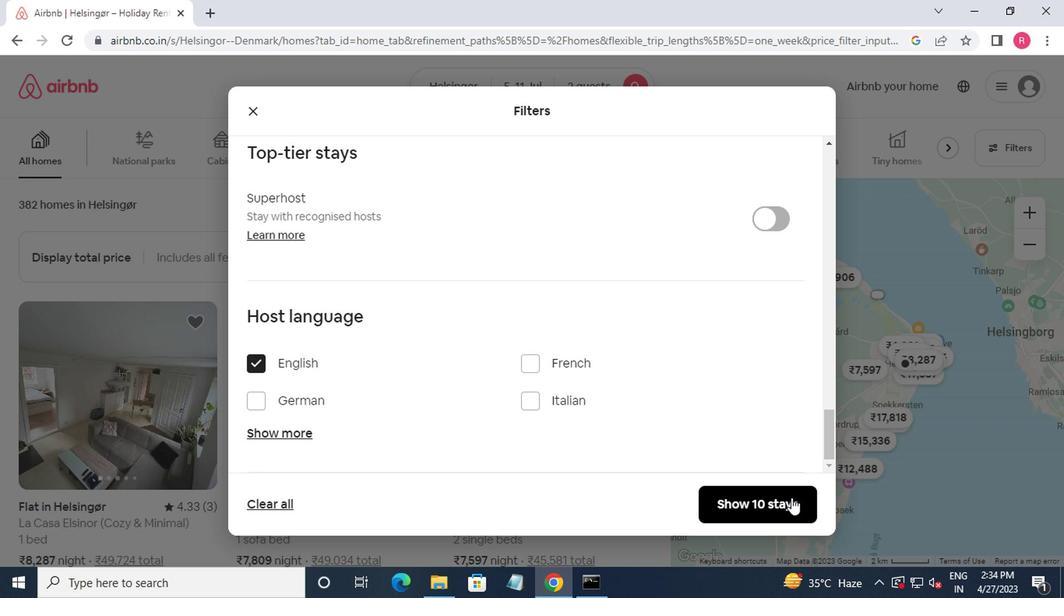 
Action: Mouse pressed left at (771, 487)
Screenshot: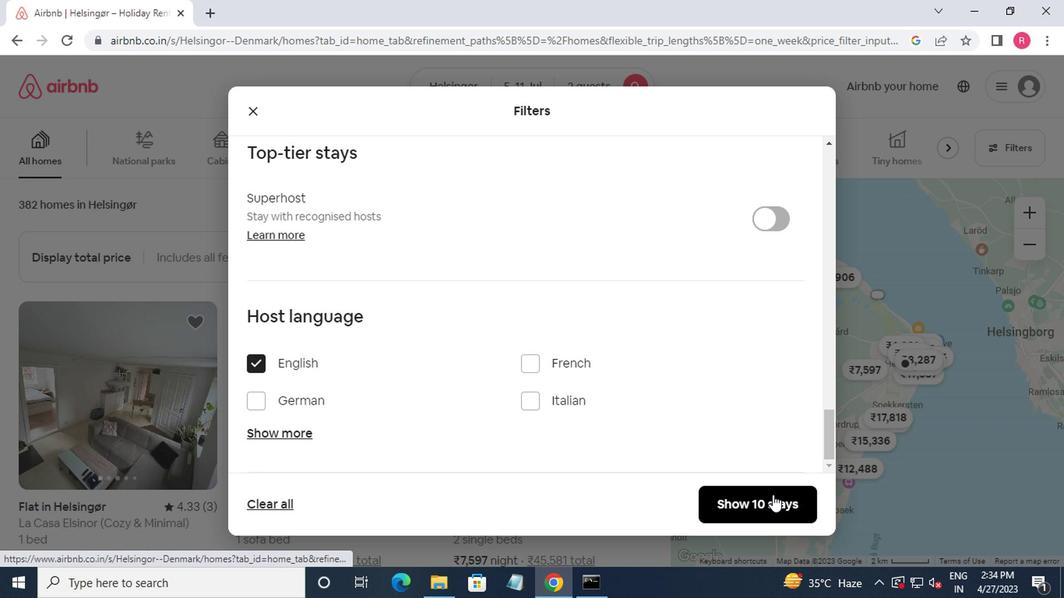 
Action: Mouse moved to (770, 484)
Screenshot: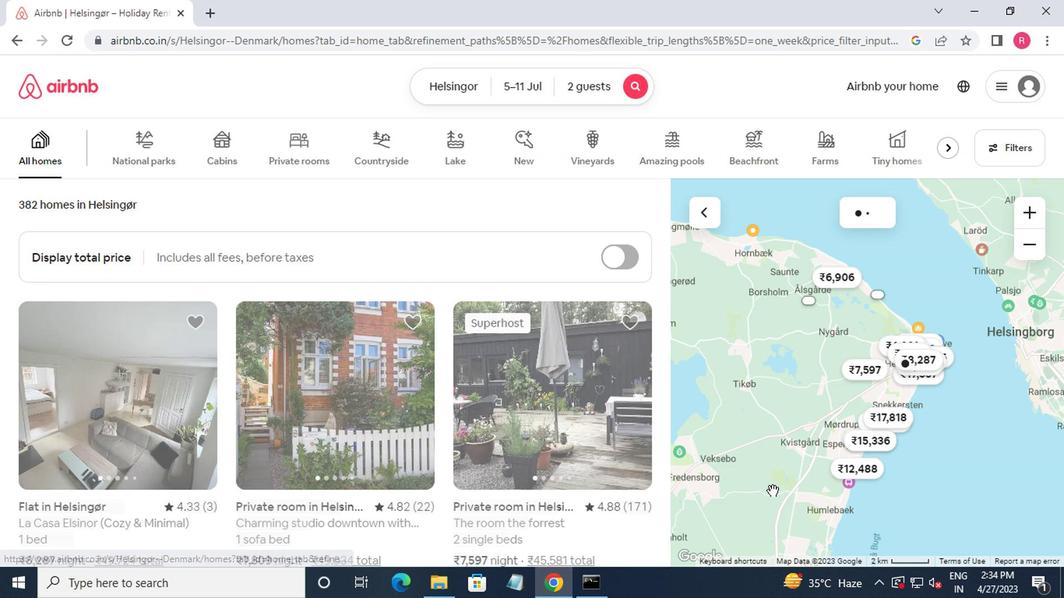 
